 Task: Search one way flight ticket for 3 adults, 3 children in business from Washington, D.c./dulles/chantilly: Washington Dulles International Airport to Laramie: Laramie Regional Airport on 5-3-2023. Choice of flights is Delta. Number of bags: 1 carry on bag and 3 checked bags. Price is upto 25000. Outbound departure time preference is 6:45.
Action: Mouse moved to (333, 287)
Screenshot: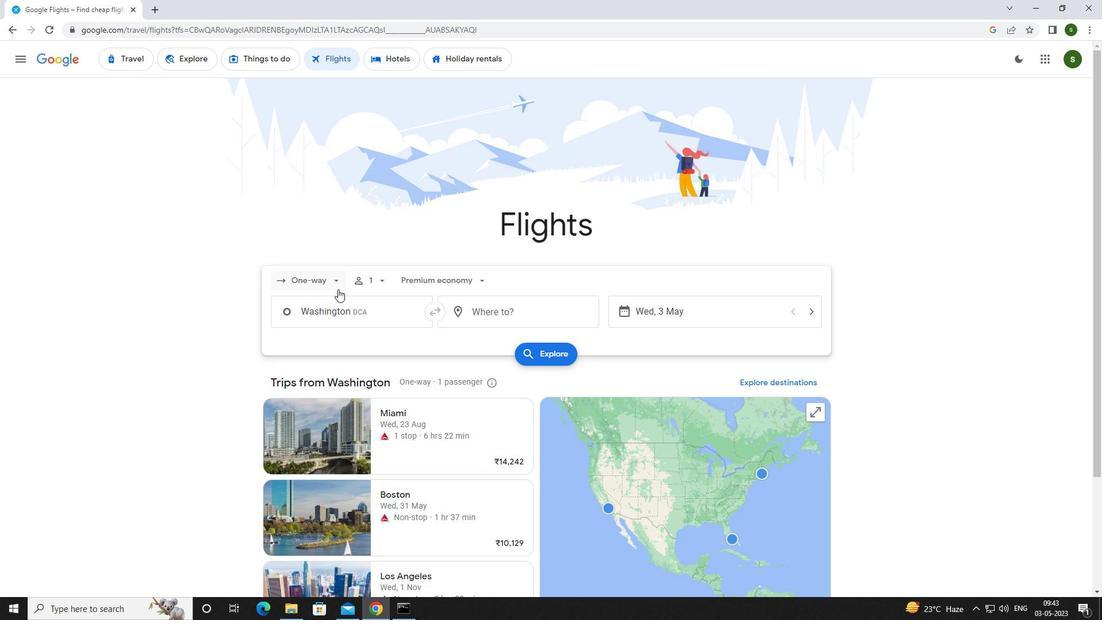 
Action: Mouse pressed left at (333, 287)
Screenshot: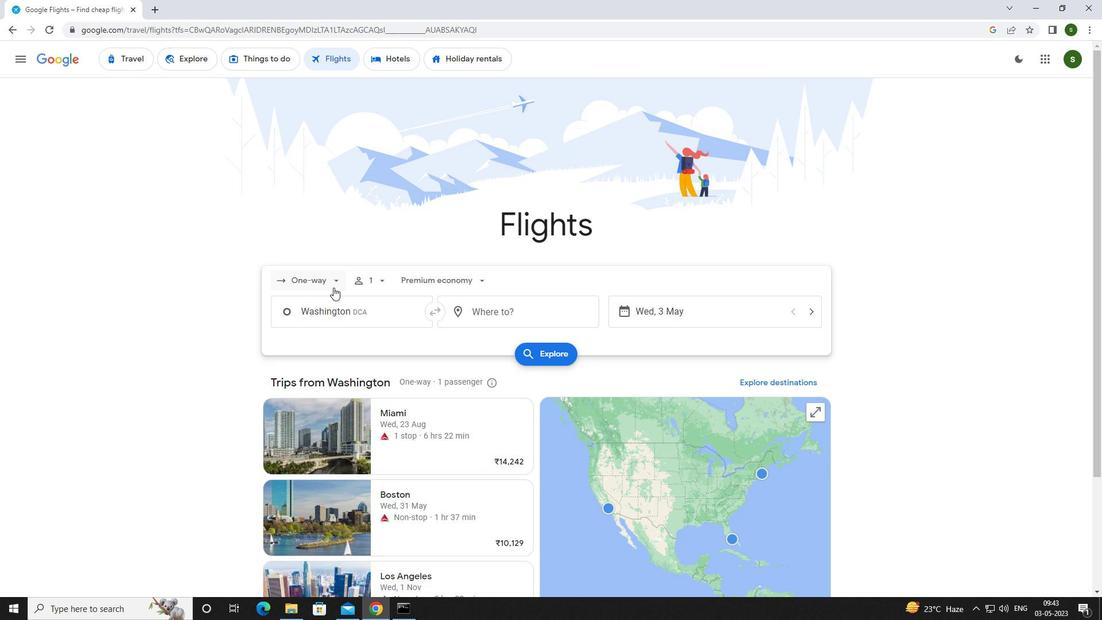
Action: Mouse moved to (330, 327)
Screenshot: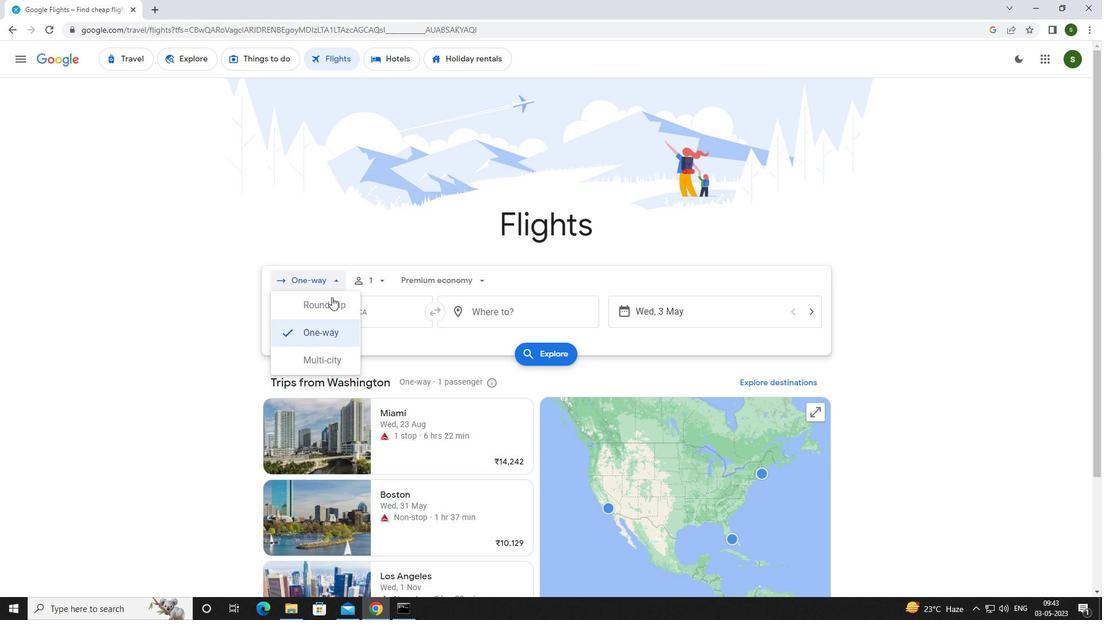
Action: Mouse pressed left at (330, 327)
Screenshot: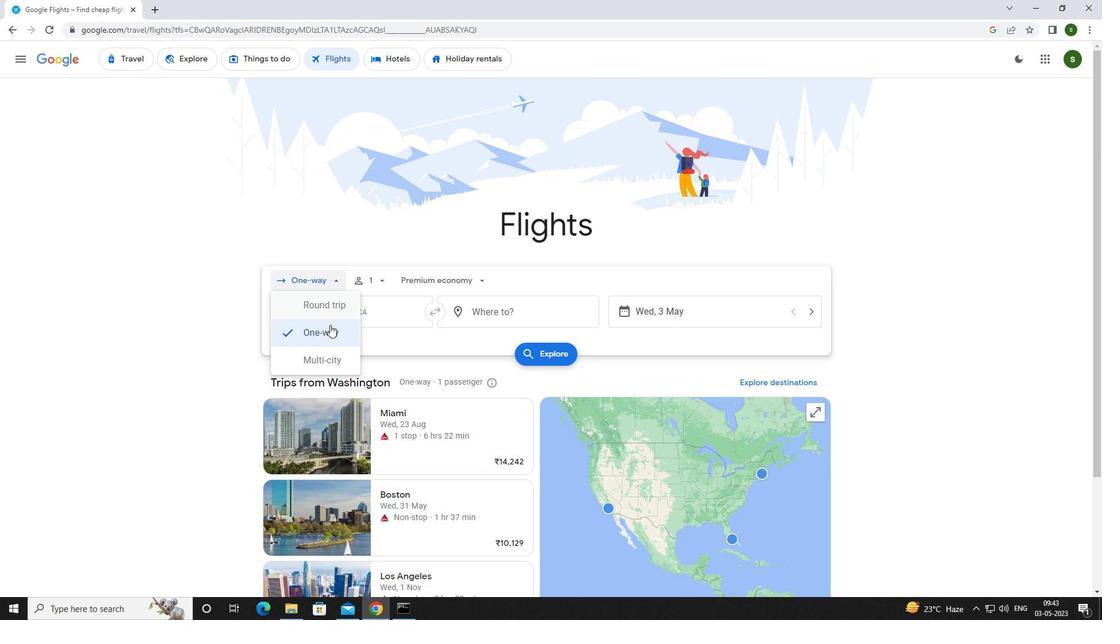 
Action: Mouse moved to (376, 280)
Screenshot: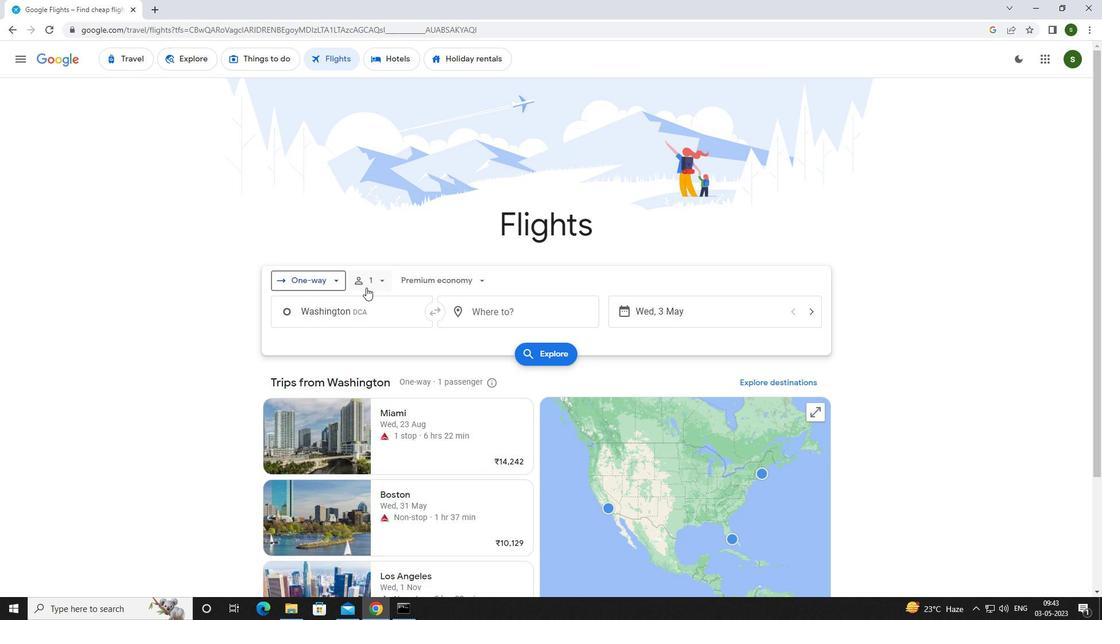 
Action: Mouse pressed left at (376, 280)
Screenshot: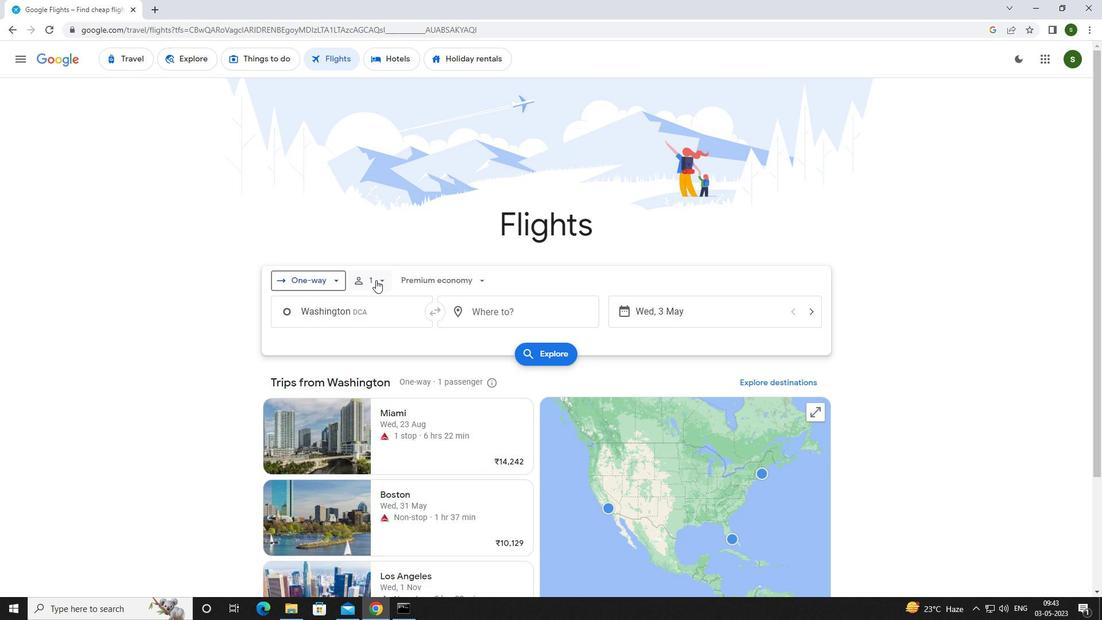 
Action: Mouse moved to (470, 304)
Screenshot: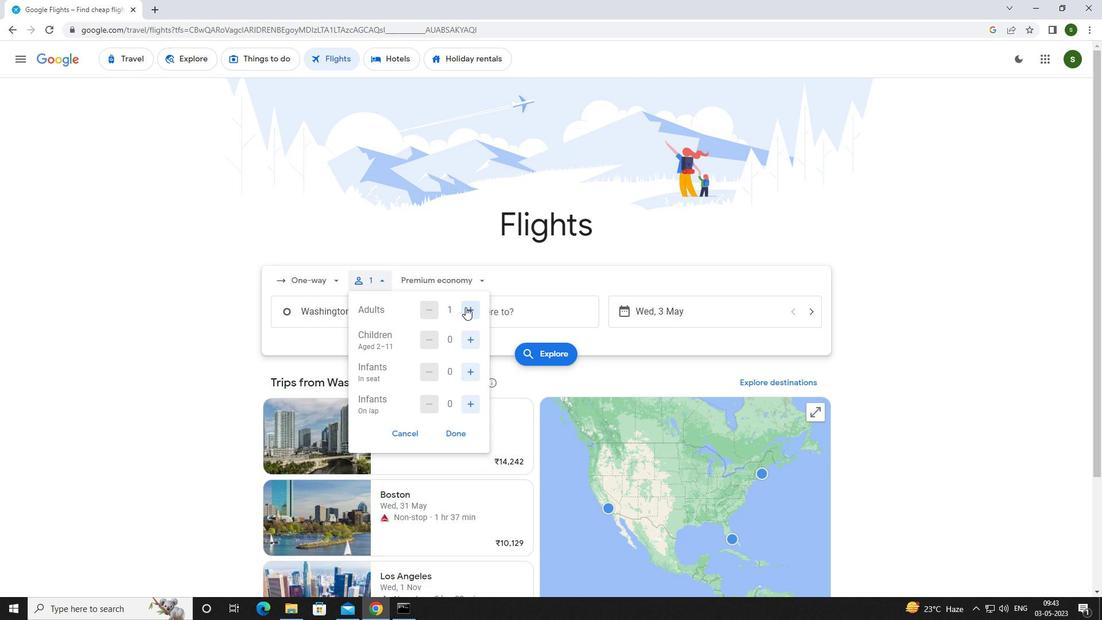 
Action: Mouse pressed left at (470, 304)
Screenshot: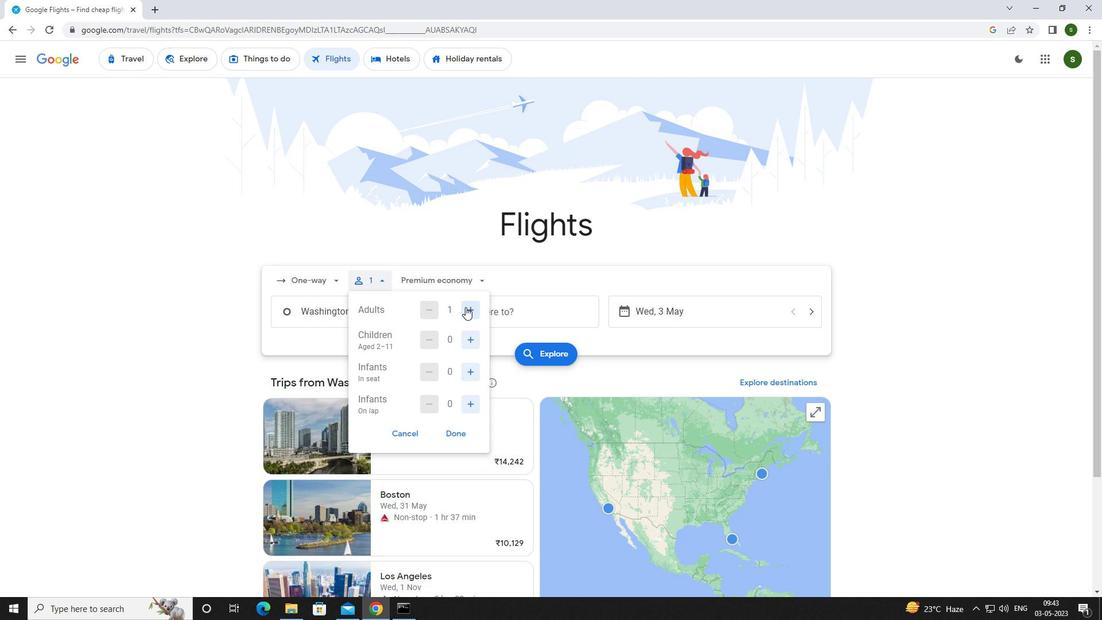 
Action: Mouse pressed left at (470, 304)
Screenshot: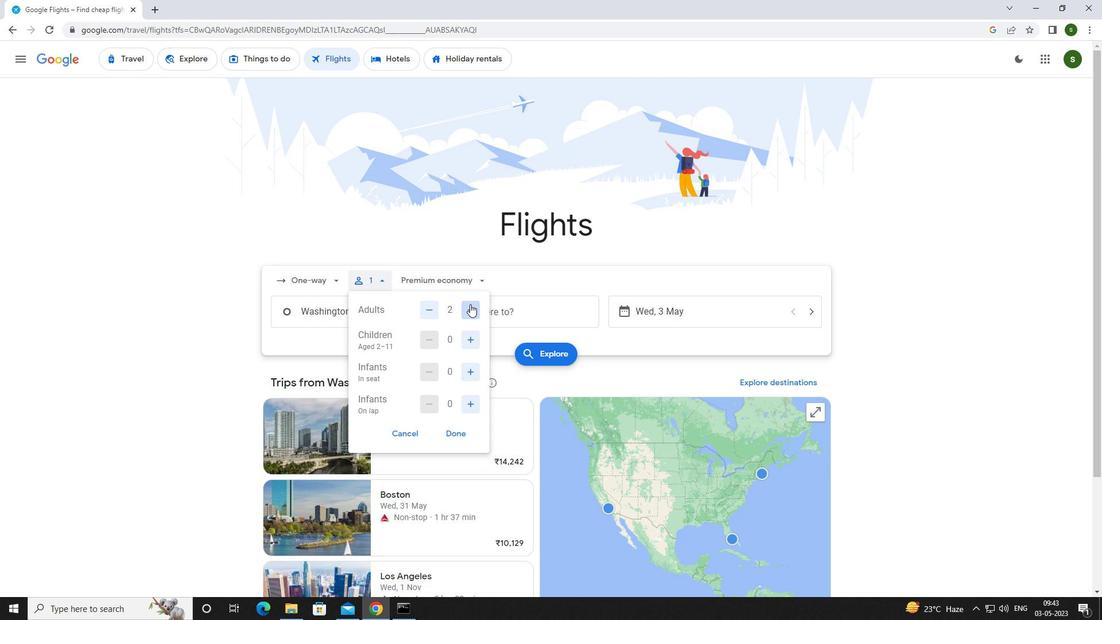
Action: Mouse moved to (473, 340)
Screenshot: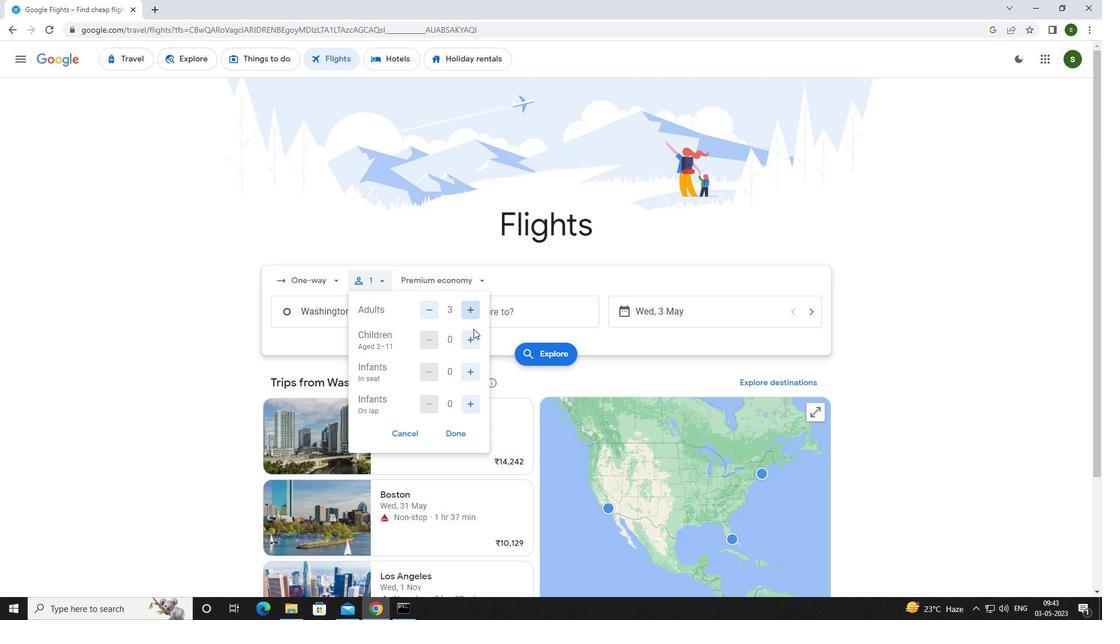 
Action: Mouse pressed left at (473, 340)
Screenshot: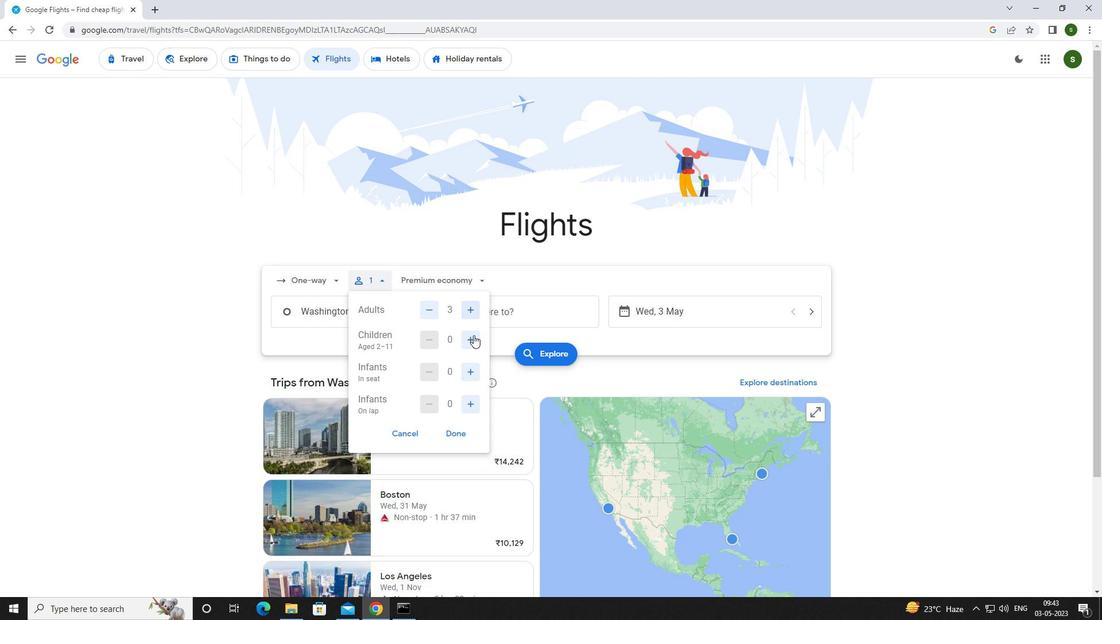 
Action: Mouse pressed left at (473, 340)
Screenshot: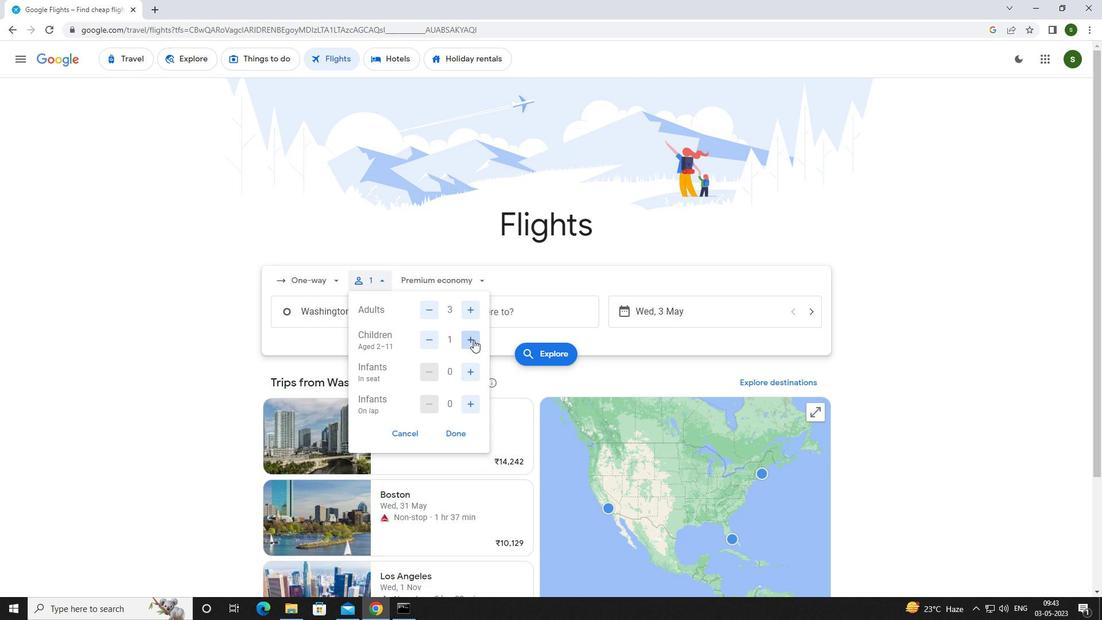 
Action: Mouse pressed left at (473, 340)
Screenshot: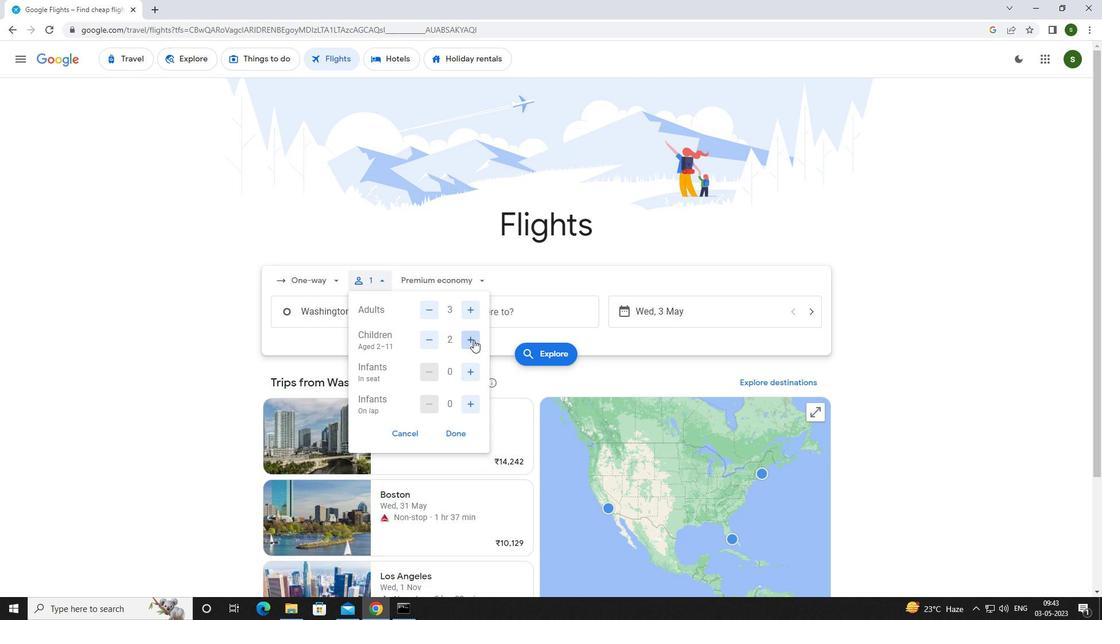 
Action: Mouse moved to (457, 278)
Screenshot: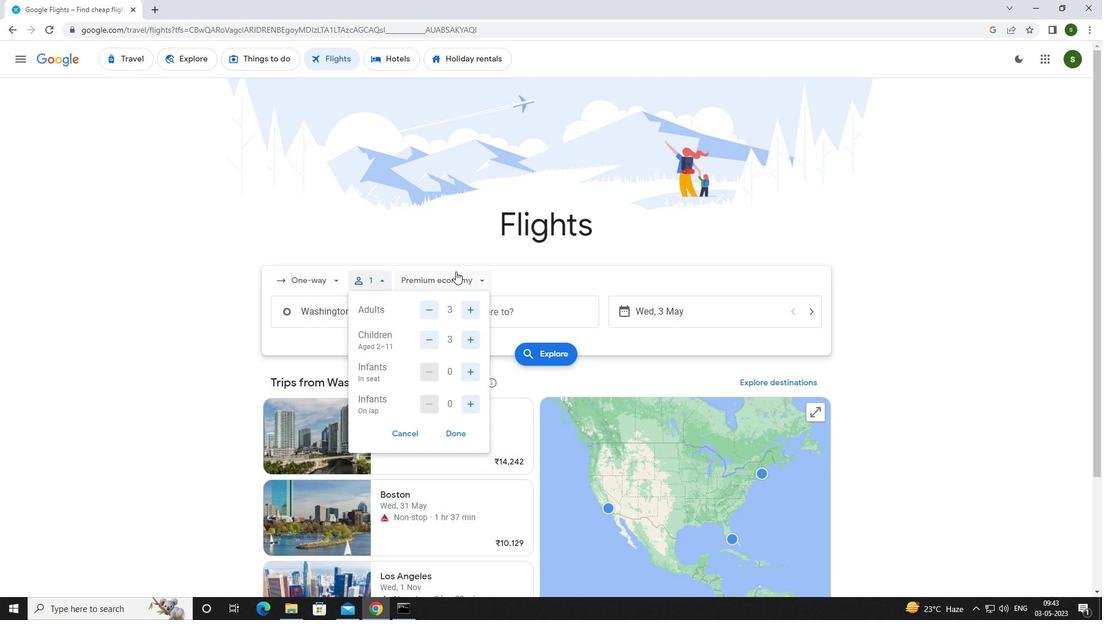 
Action: Mouse pressed left at (457, 278)
Screenshot: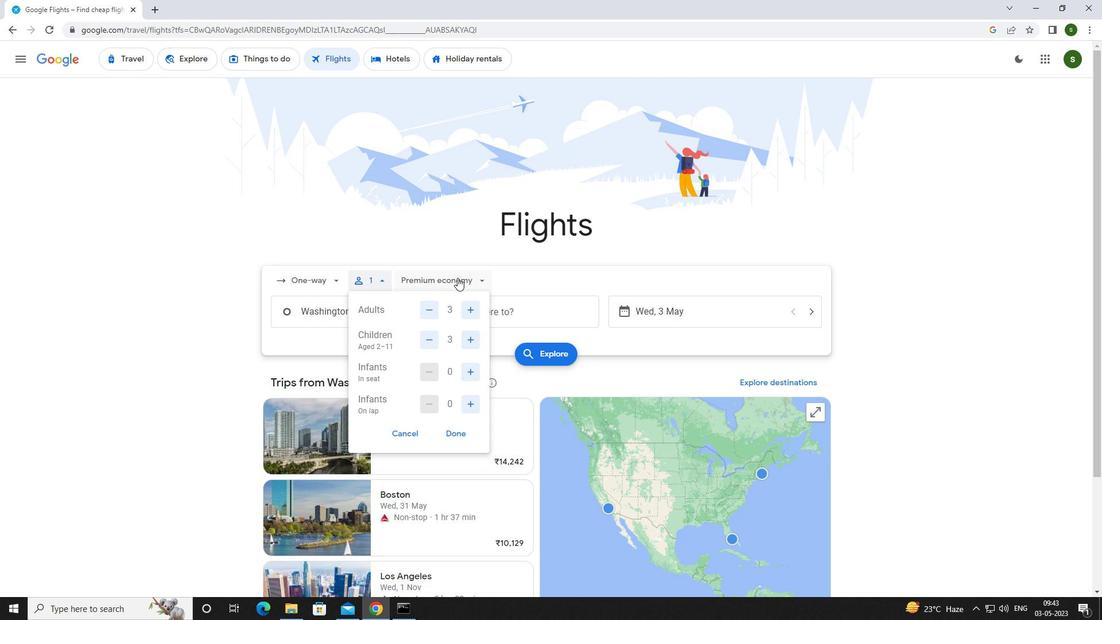 
Action: Mouse moved to (449, 357)
Screenshot: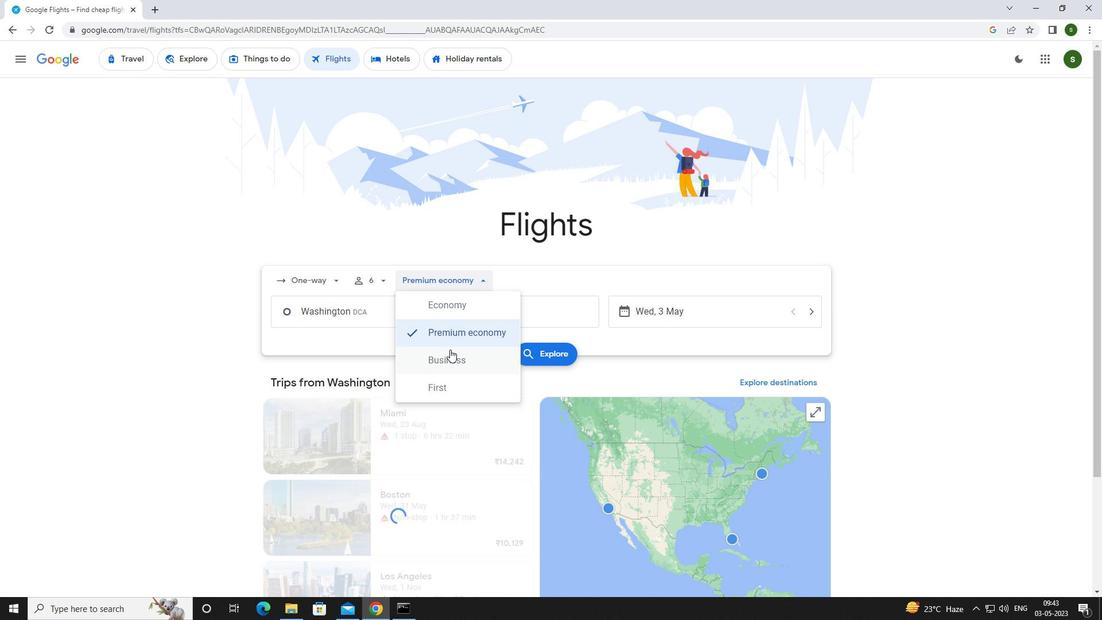 
Action: Mouse pressed left at (449, 357)
Screenshot: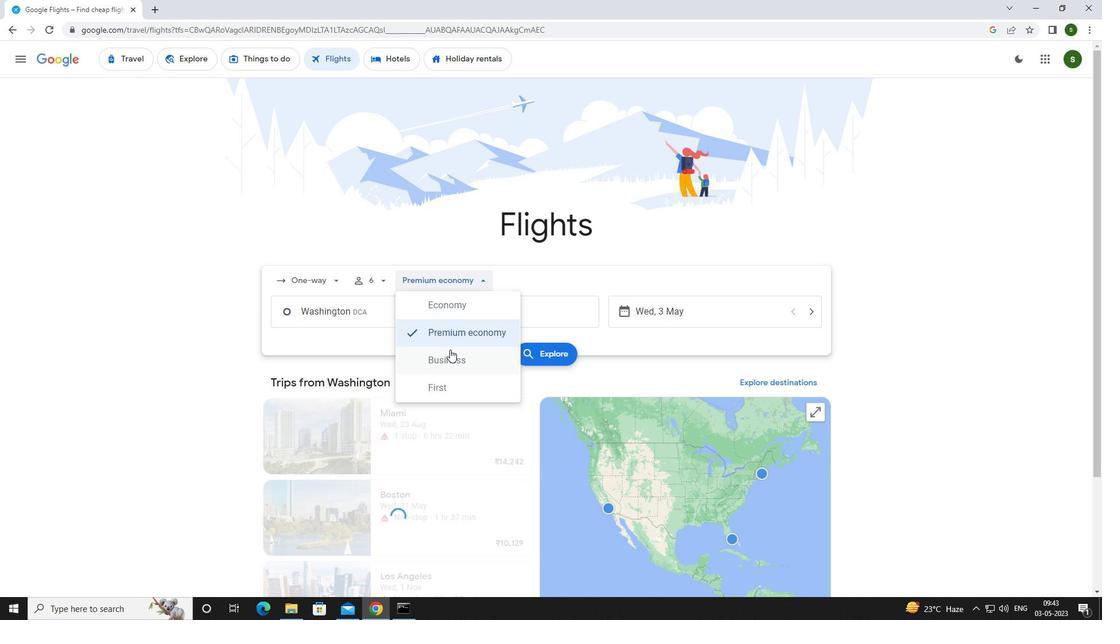 
Action: Mouse moved to (404, 317)
Screenshot: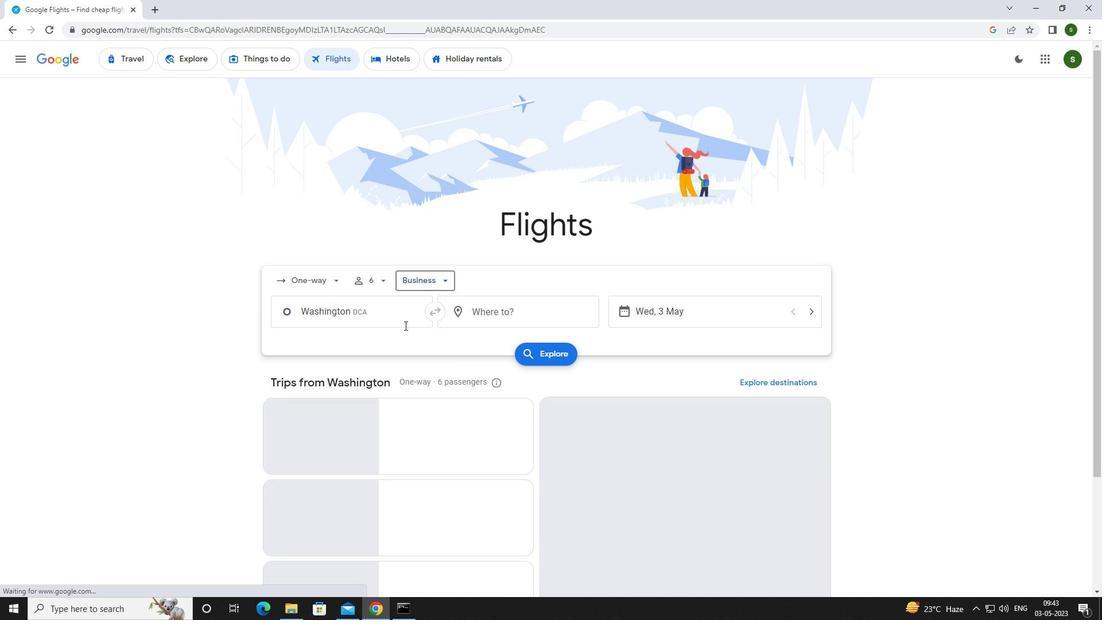 
Action: Mouse pressed left at (404, 317)
Screenshot: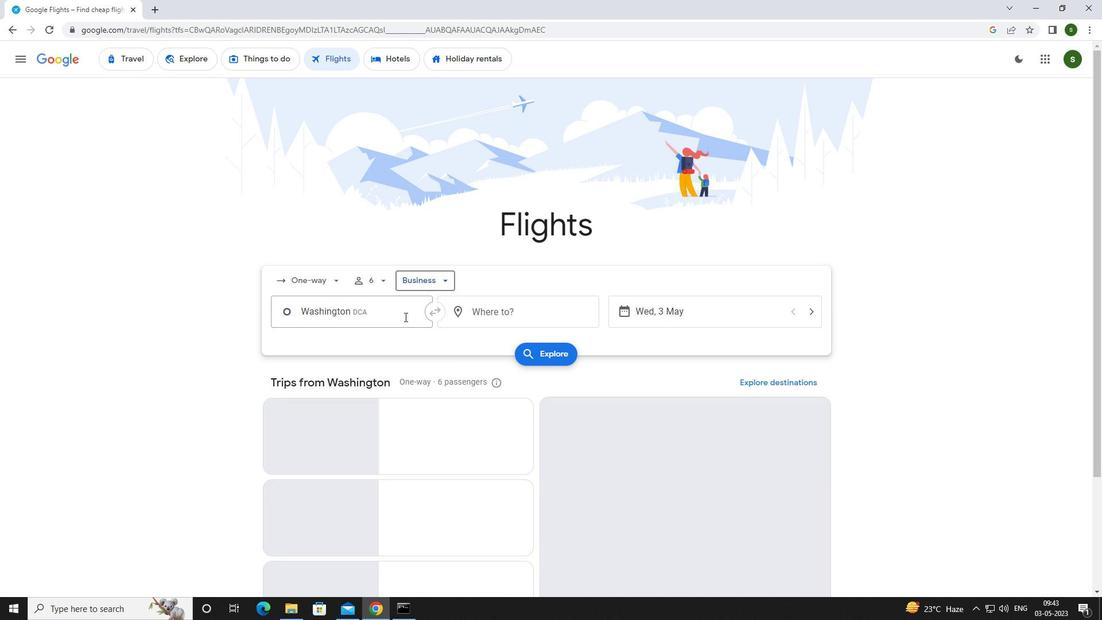 
Action: Key pressed <Key.caps_lock>w<Key.caps_lock>ashing
Screenshot: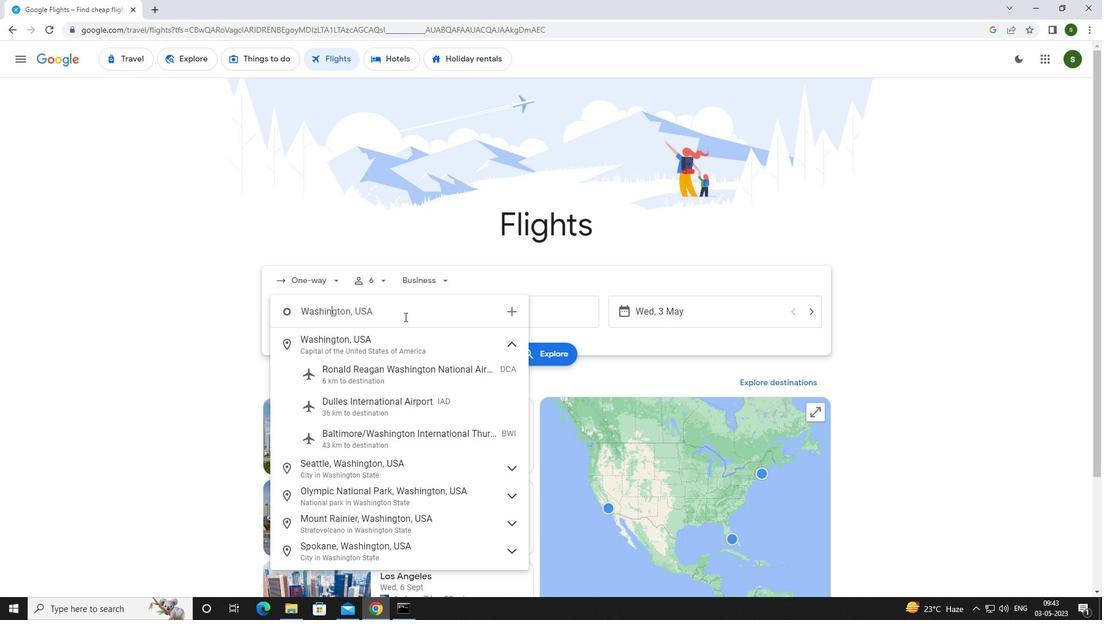 
Action: Mouse moved to (391, 376)
Screenshot: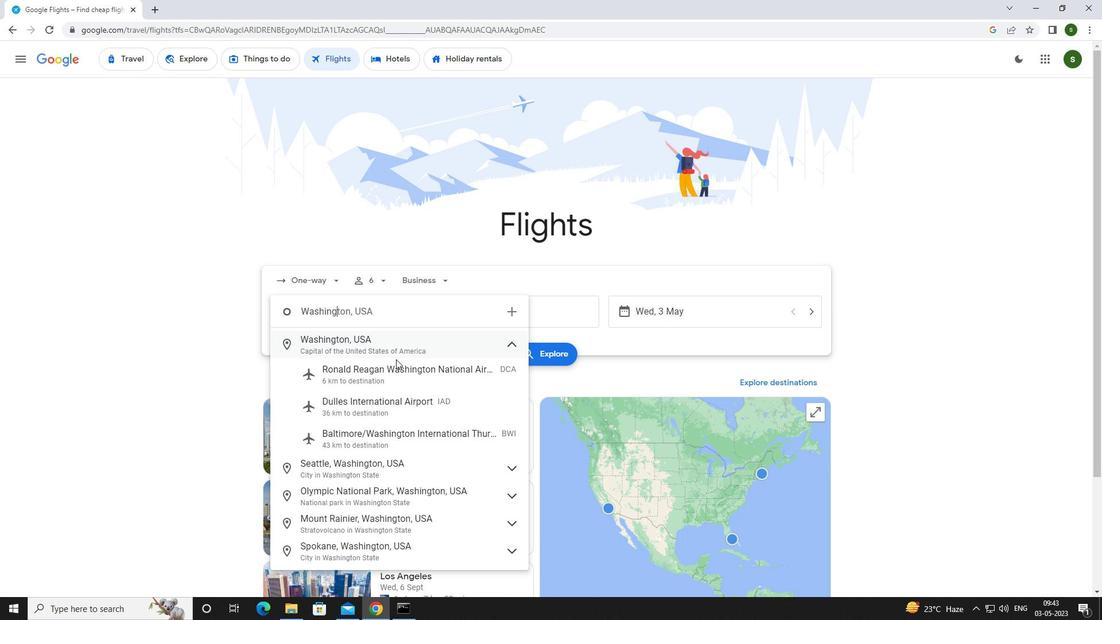 
Action: Mouse pressed left at (391, 376)
Screenshot: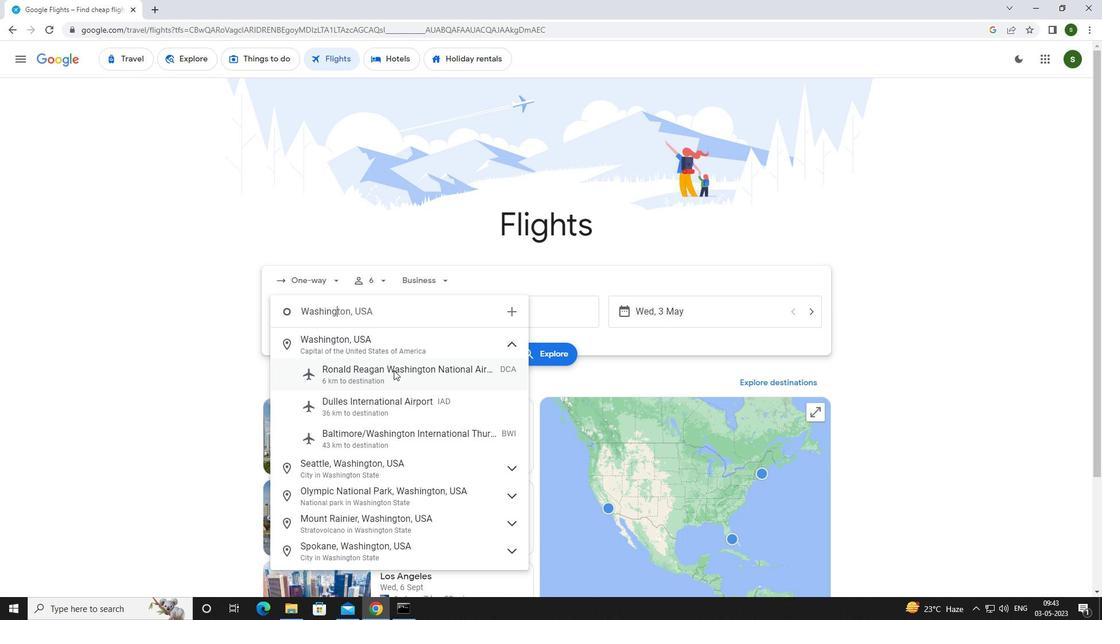 
Action: Mouse moved to (536, 317)
Screenshot: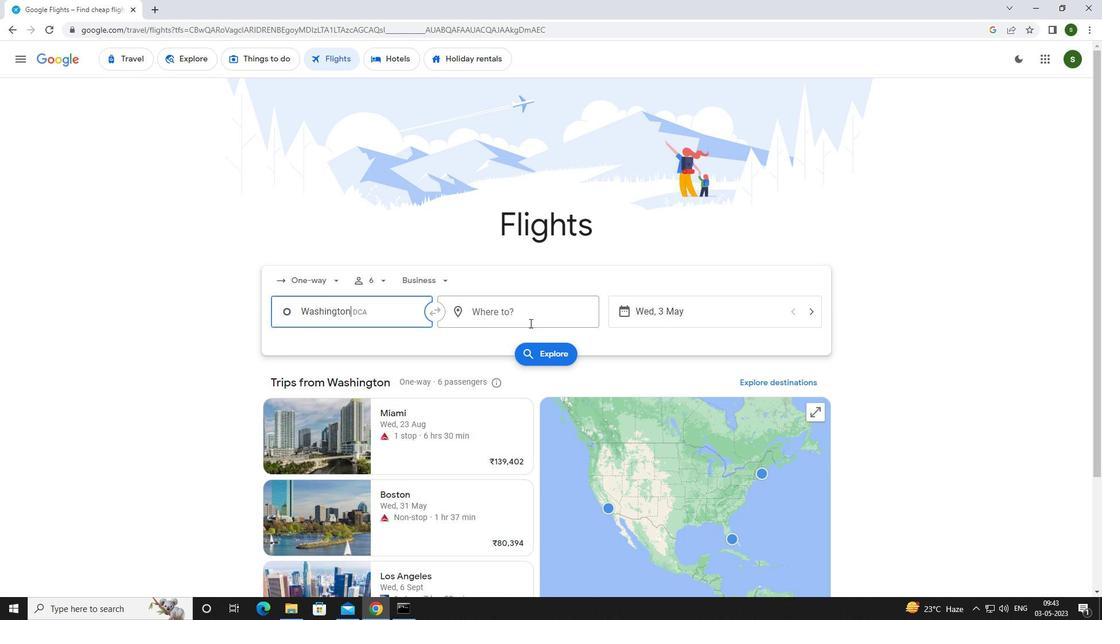
Action: Mouse pressed left at (536, 317)
Screenshot: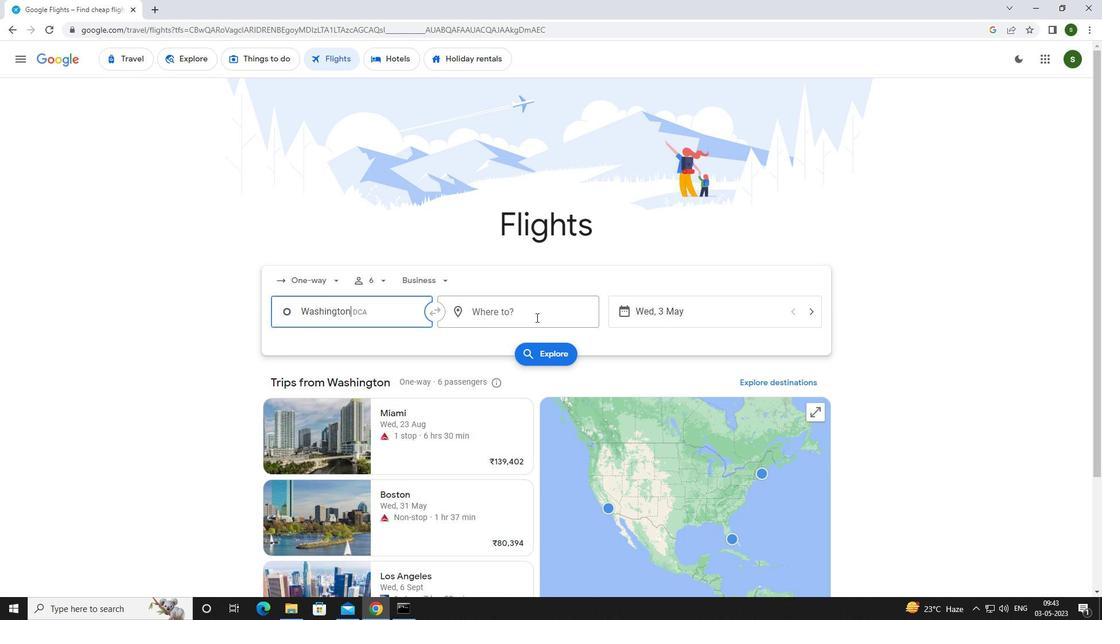 
Action: Key pressed <Key.caps_lock>l<Key.caps_lock>arami
Screenshot: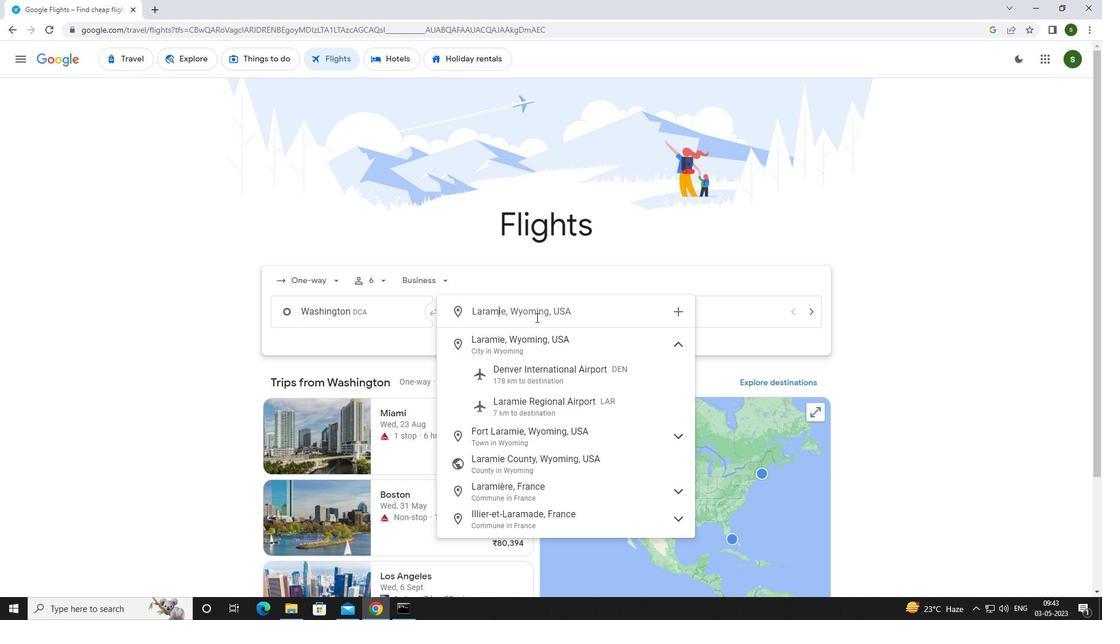 
Action: Mouse moved to (541, 403)
Screenshot: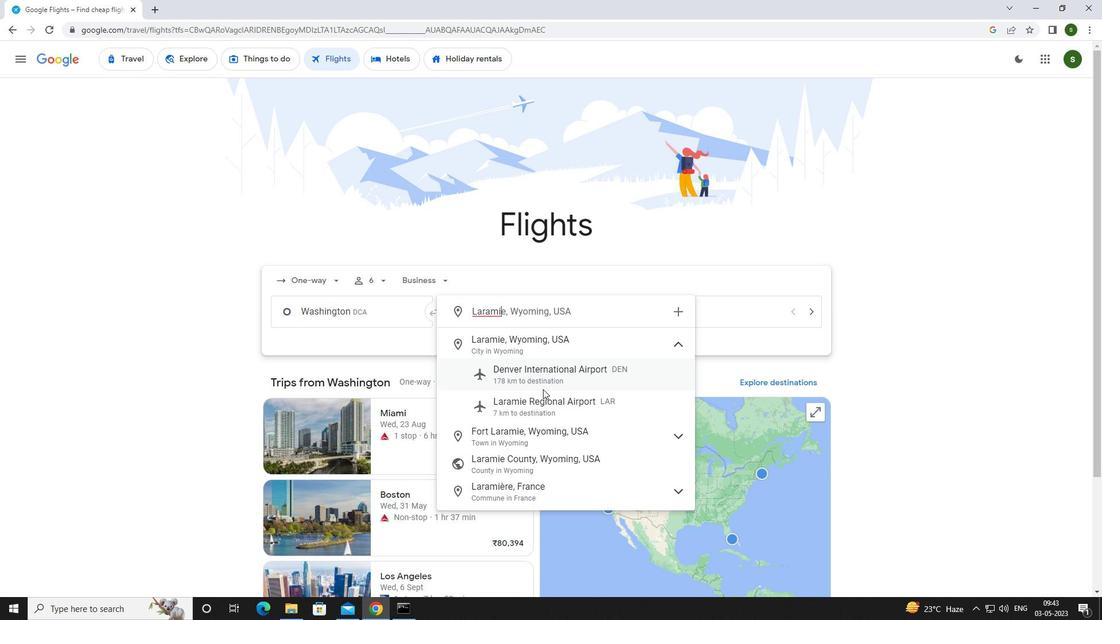
Action: Mouse pressed left at (541, 403)
Screenshot: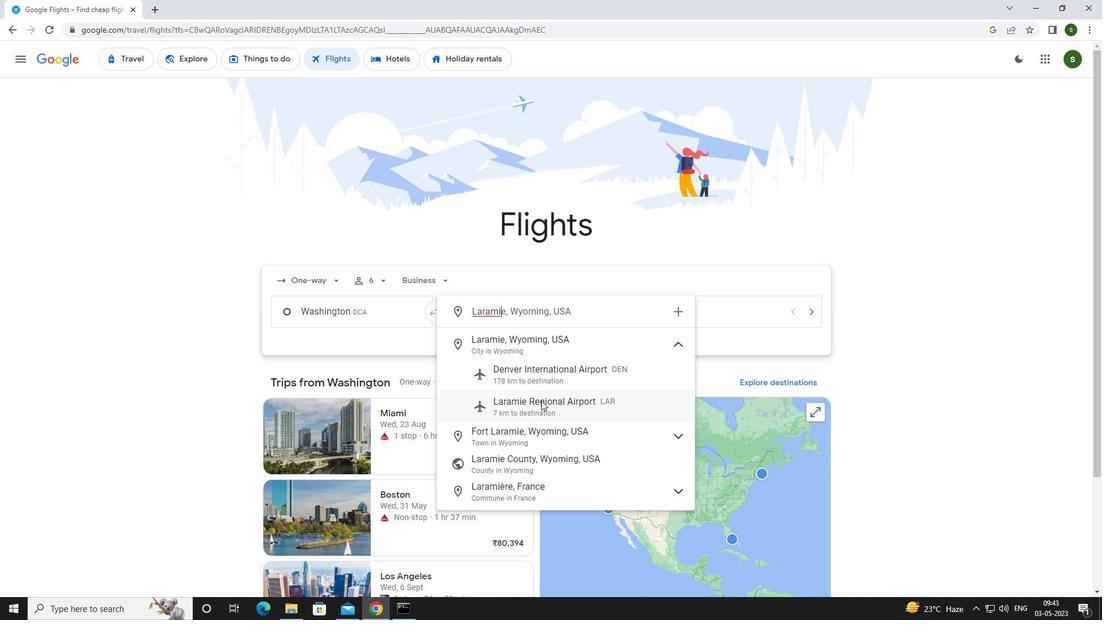 
Action: Mouse moved to (703, 309)
Screenshot: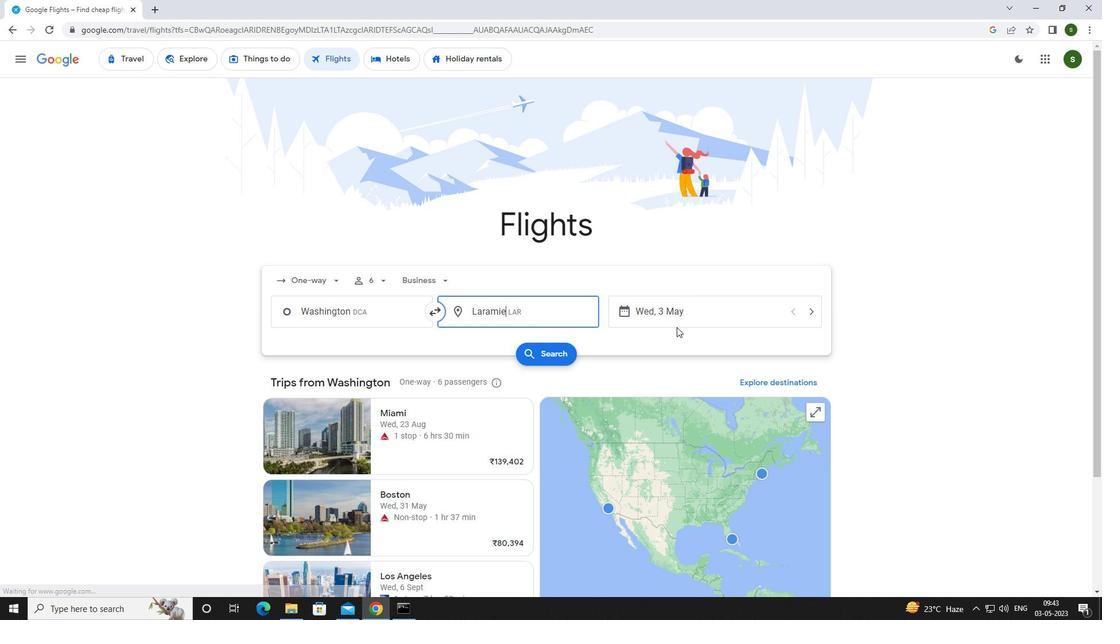 
Action: Mouse pressed left at (703, 309)
Screenshot: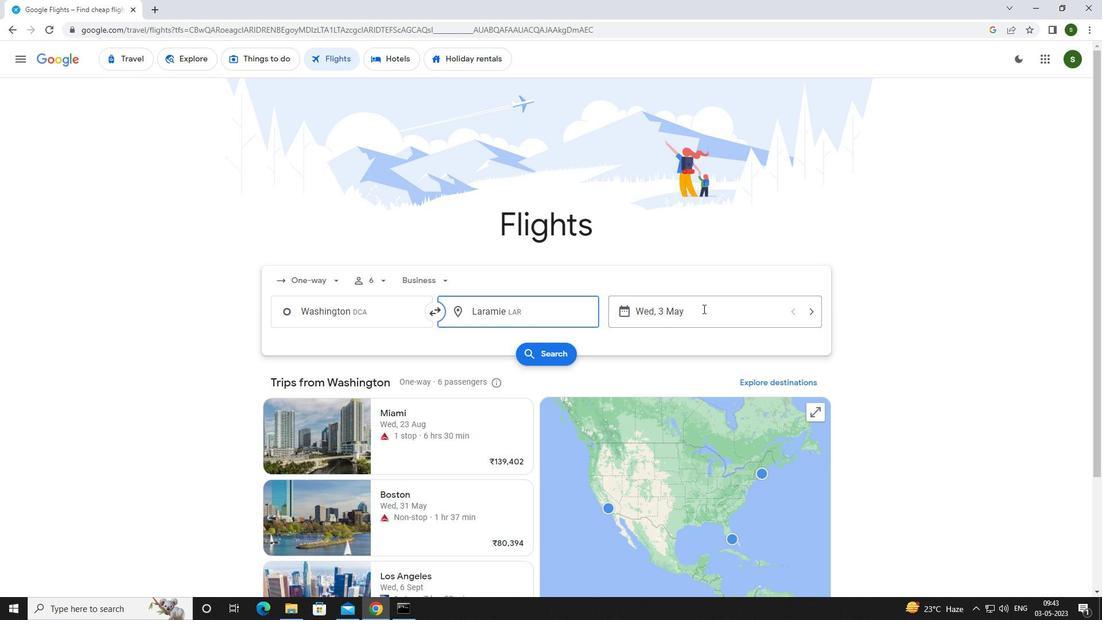 
Action: Mouse moved to (492, 382)
Screenshot: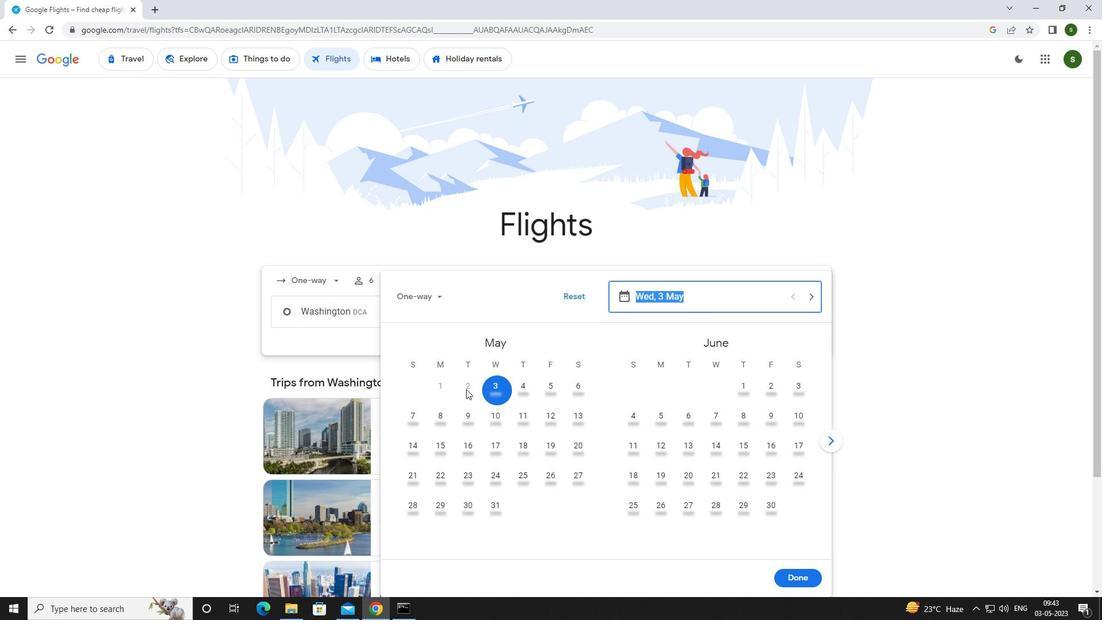 
Action: Mouse pressed left at (492, 382)
Screenshot: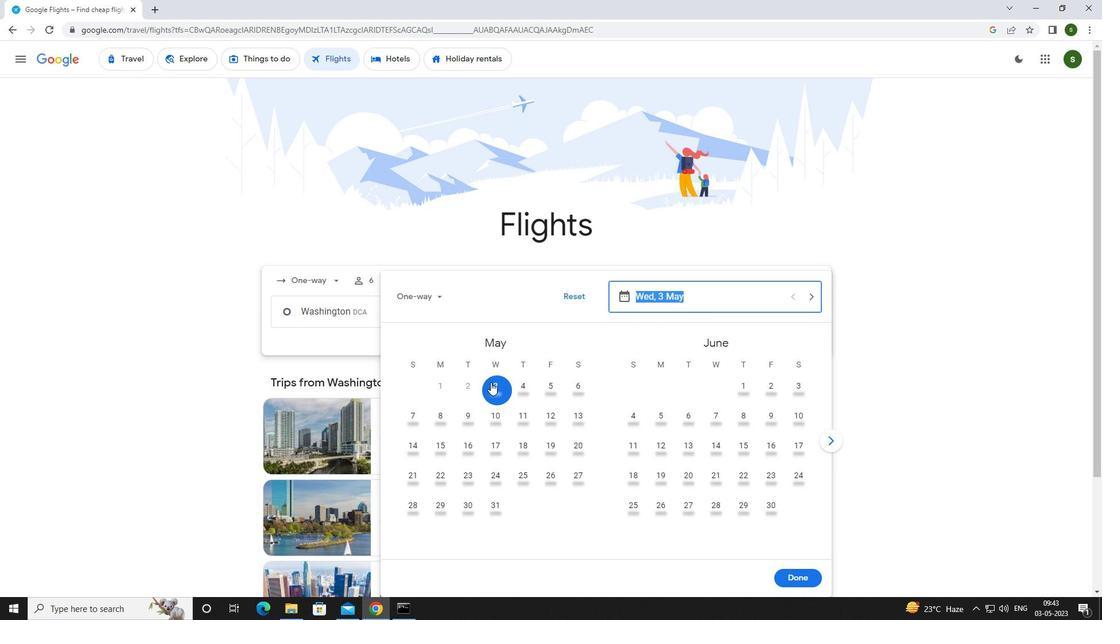 
Action: Mouse moved to (795, 575)
Screenshot: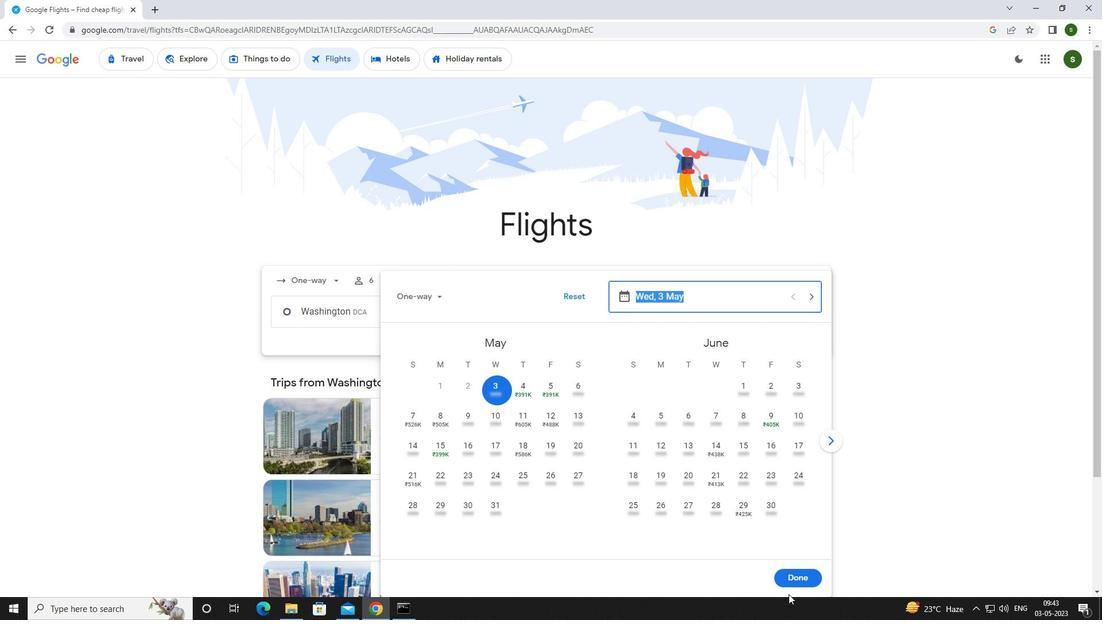 
Action: Mouse pressed left at (795, 575)
Screenshot: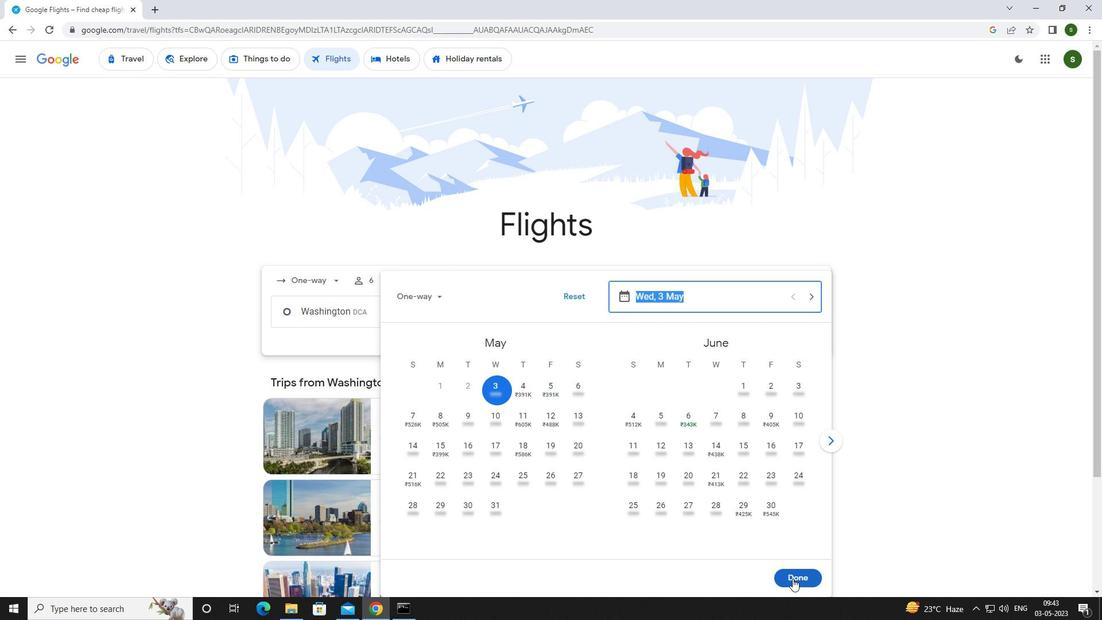 
Action: Mouse moved to (558, 356)
Screenshot: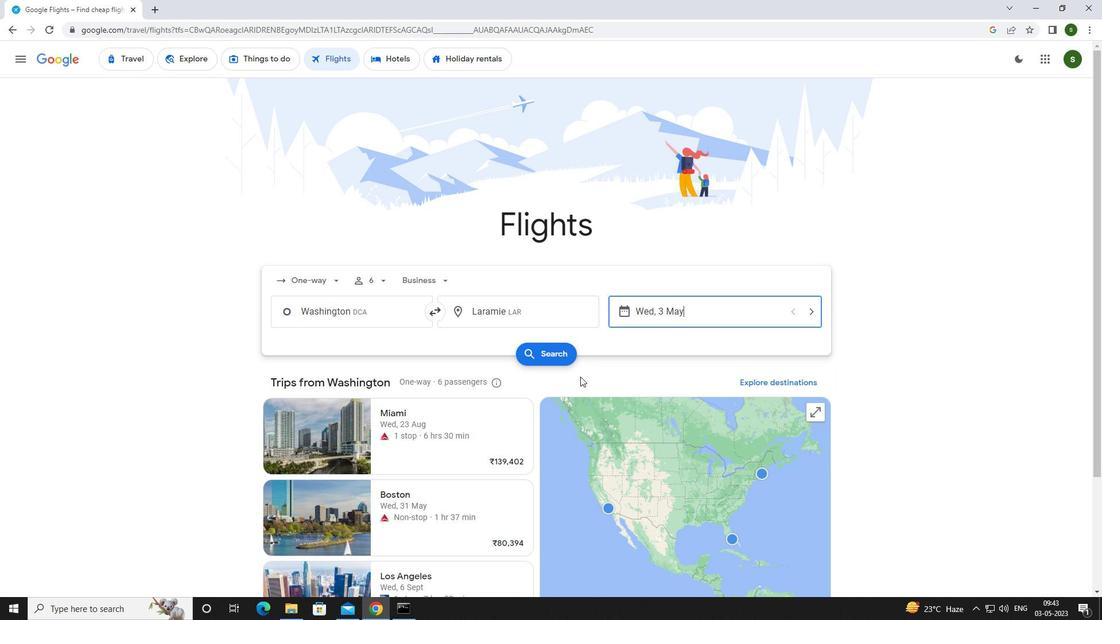 
Action: Mouse pressed left at (558, 356)
Screenshot: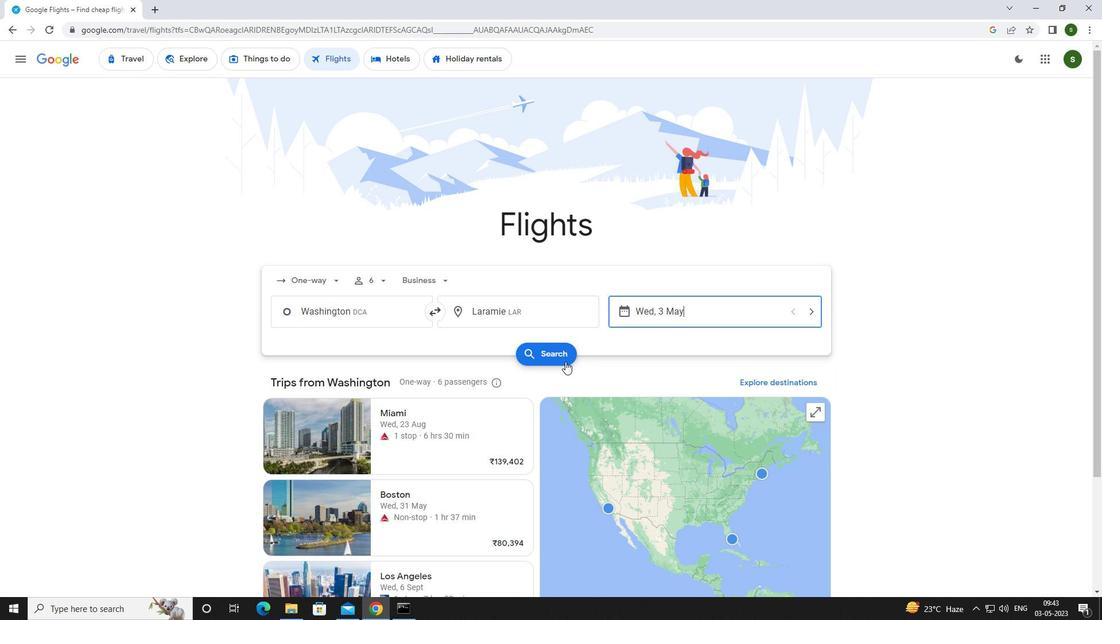 
Action: Mouse moved to (295, 168)
Screenshot: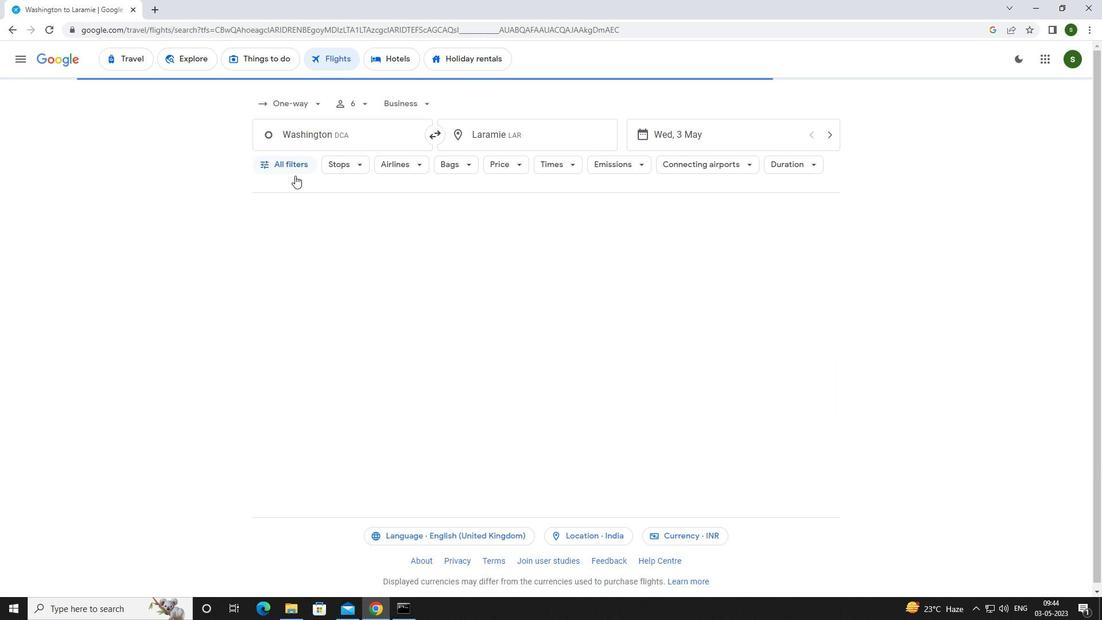 
Action: Mouse pressed left at (295, 168)
Screenshot: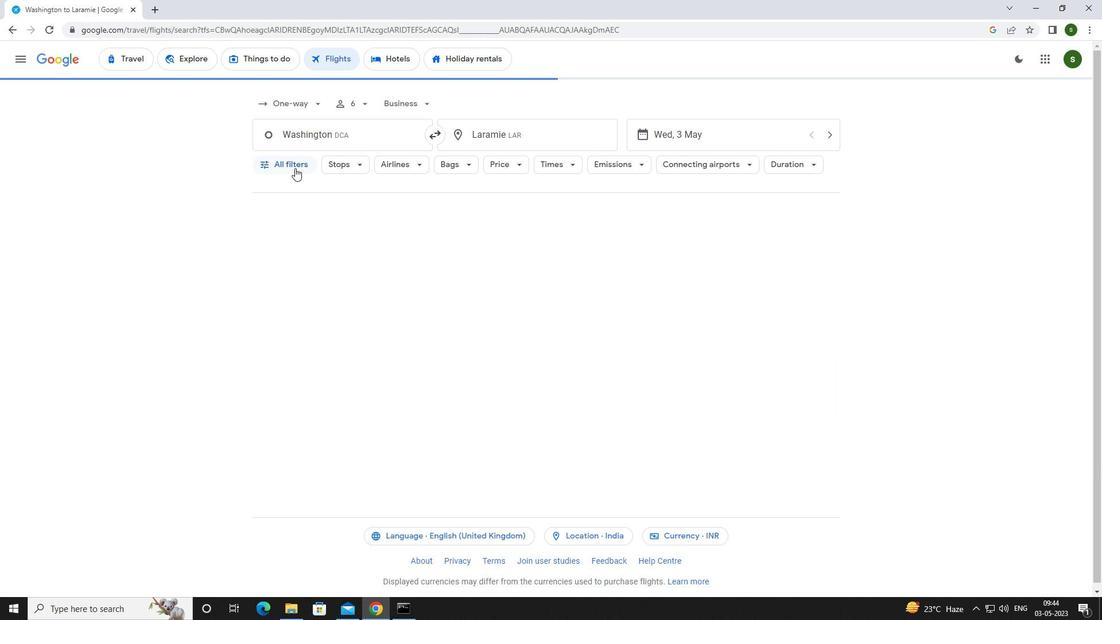 
Action: Mouse moved to (430, 407)
Screenshot: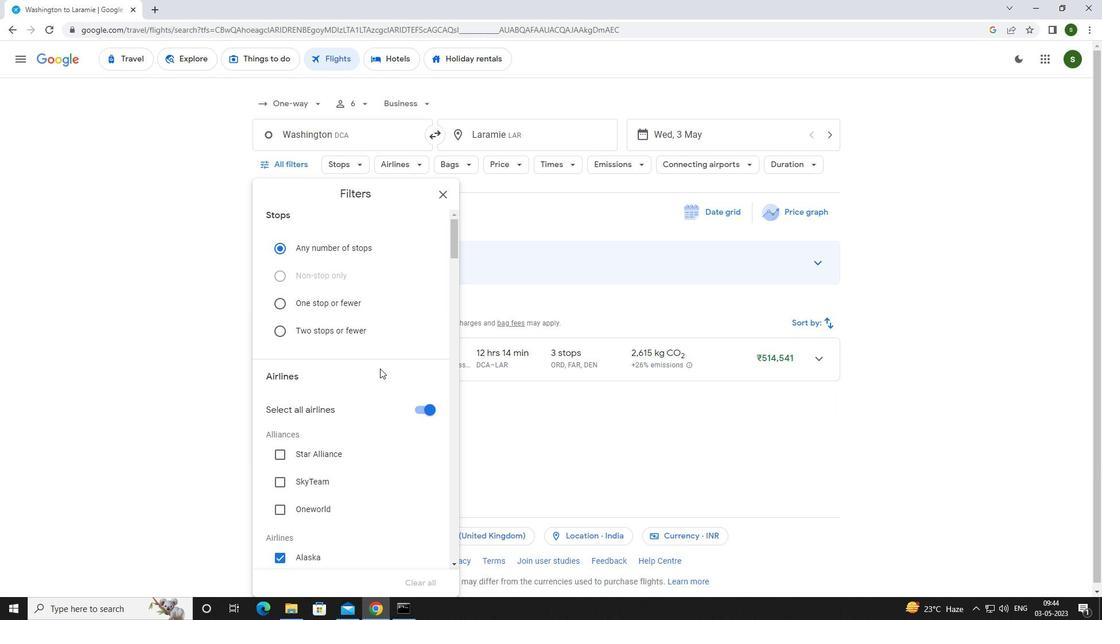 
Action: Mouse pressed left at (430, 407)
Screenshot: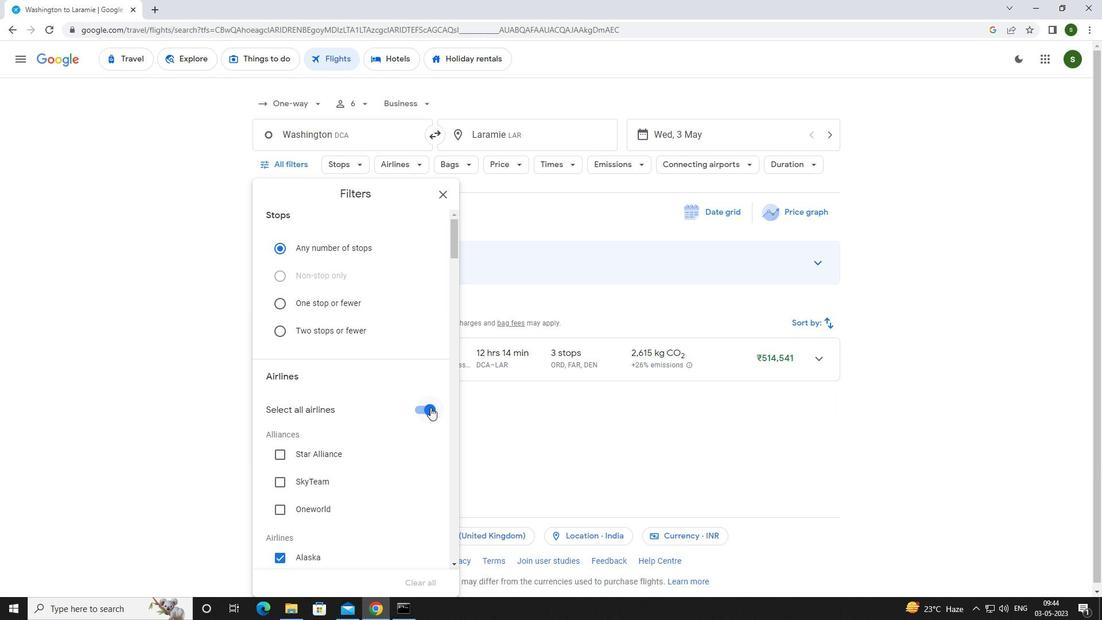 
Action: Mouse moved to (413, 375)
Screenshot: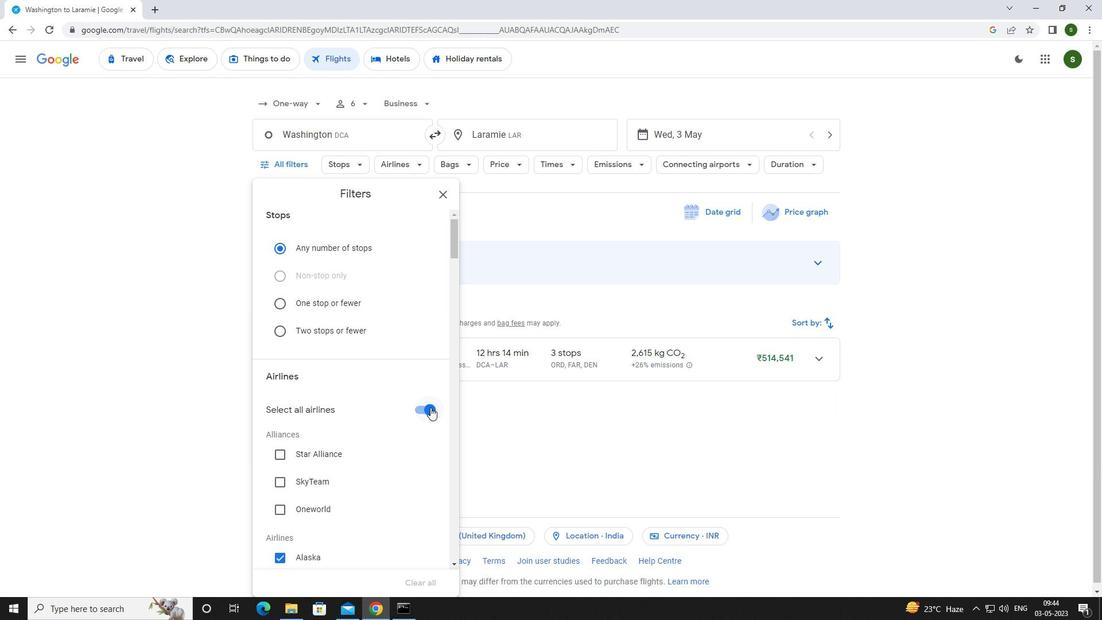 
Action: Mouse scrolled (413, 375) with delta (0, 0)
Screenshot: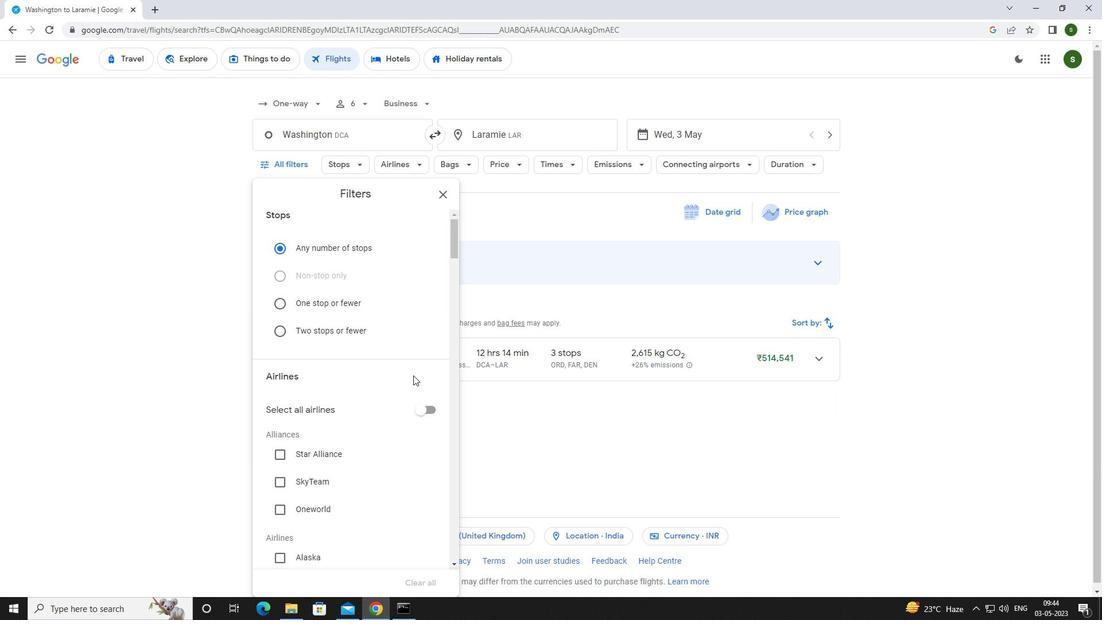 
Action: Mouse scrolled (413, 375) with delta (0, 0)
Screenshot: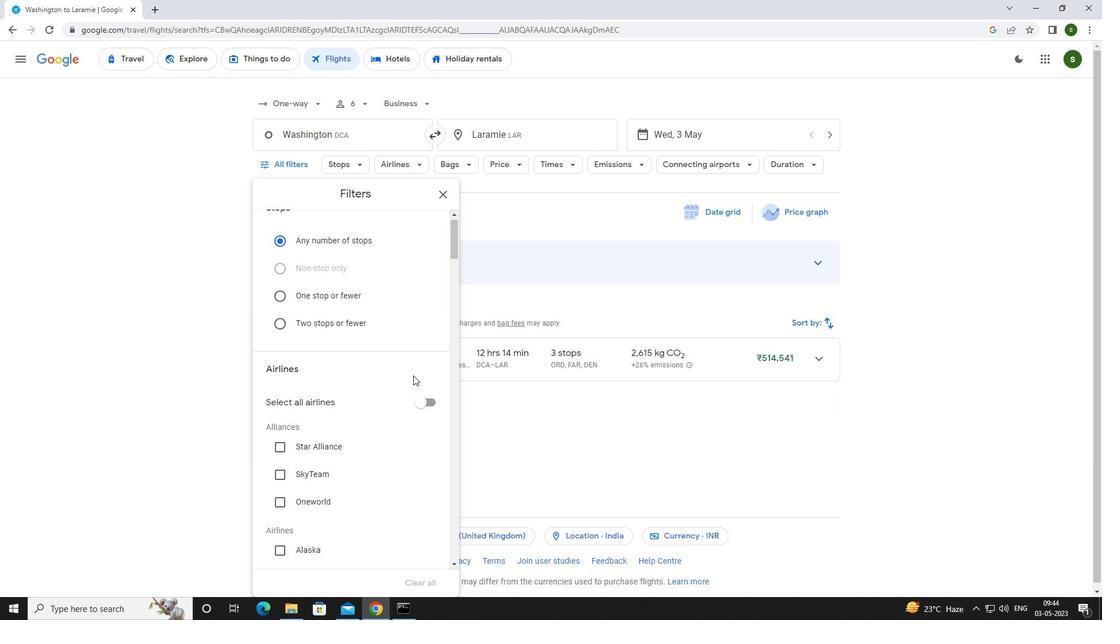 
Action: Mouse scrolled (413, 375) with delta (0, 0)
Screenshot: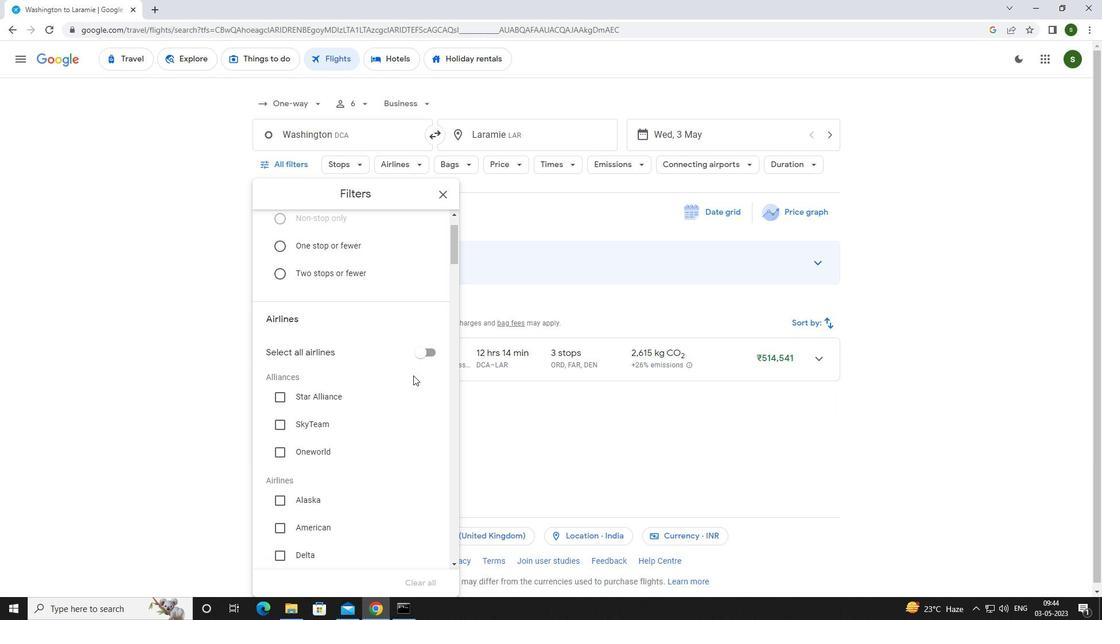 
Action: Mouse moved to (303, 440)
Screenshot: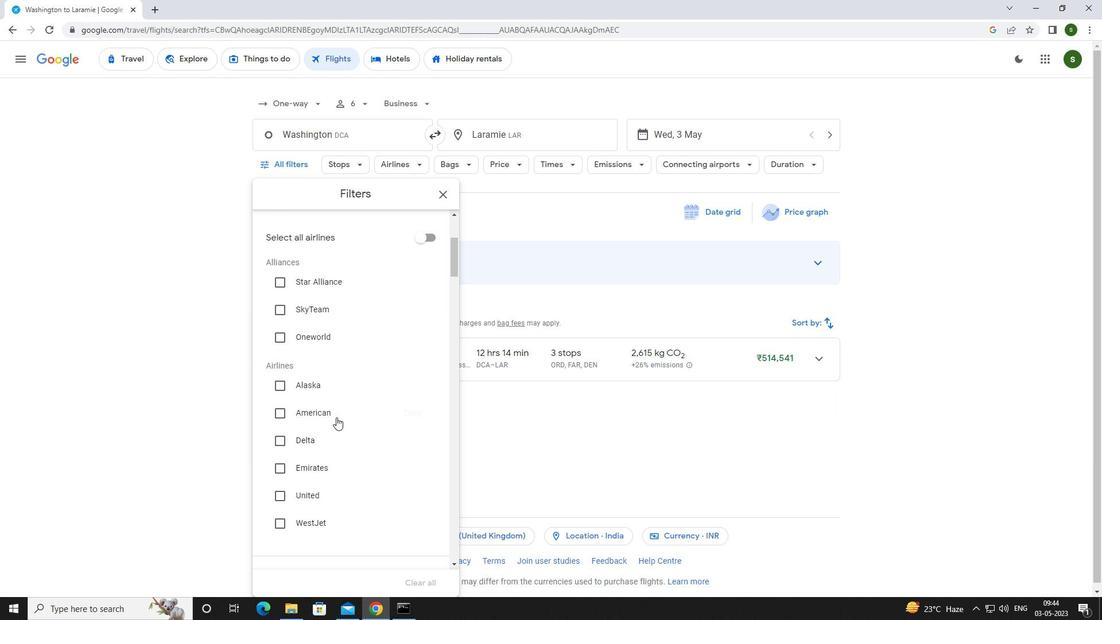 
Action: Mouse pressed left at (303, 440)
Screenshot: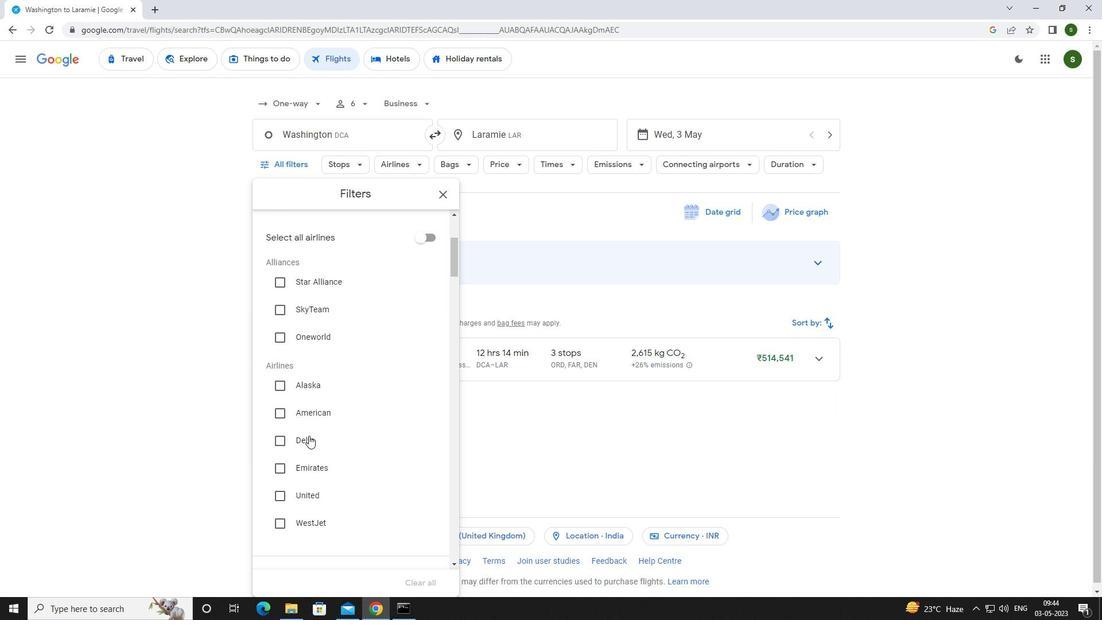 
Action: Mouse moved to (363, 418)
Screenshot: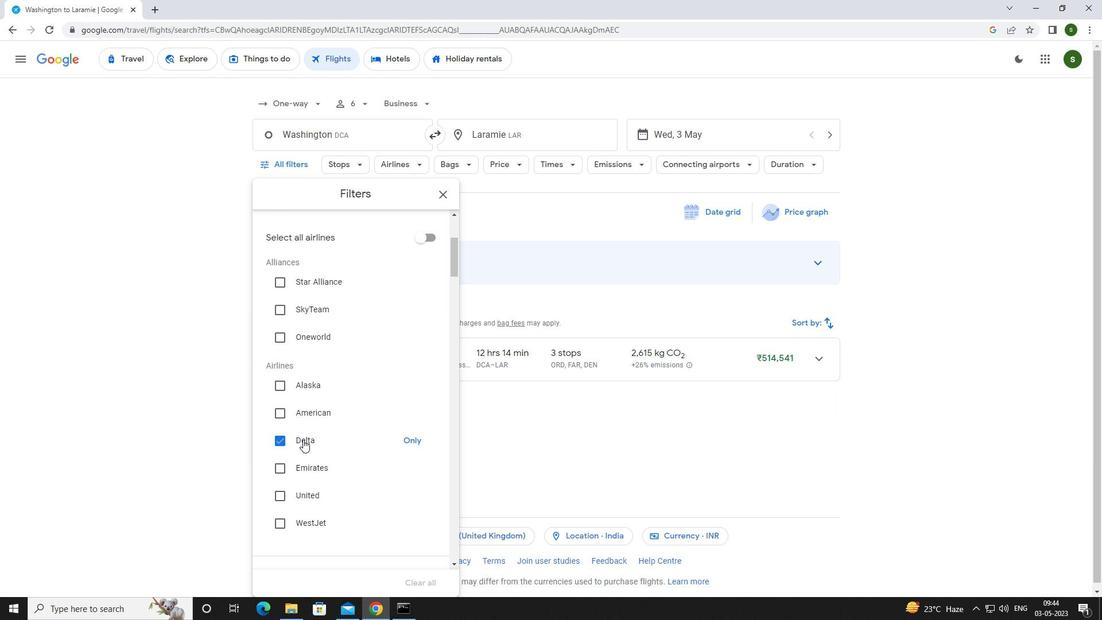 
Action: Mouse scrolled (363, 417) with delta (0, 0)
Screenshot: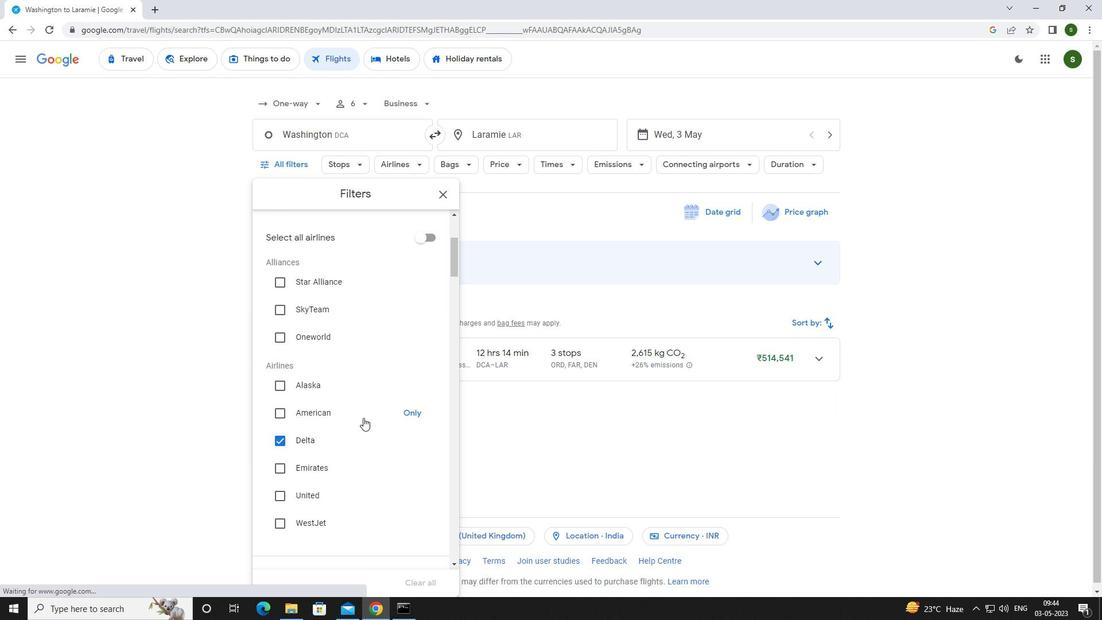 
Action: Mouse scrolled (363, 417) with delta (0, 0)
Screenshot: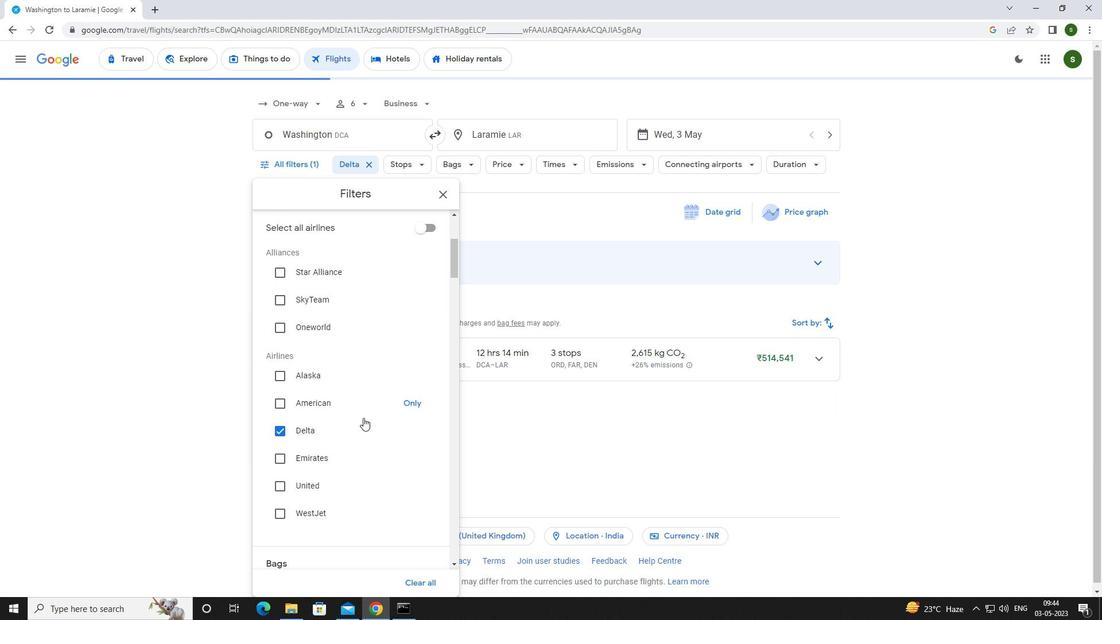 
Action: Mouse scrolled (363, 417) with delta (0, 0)
Screenshot: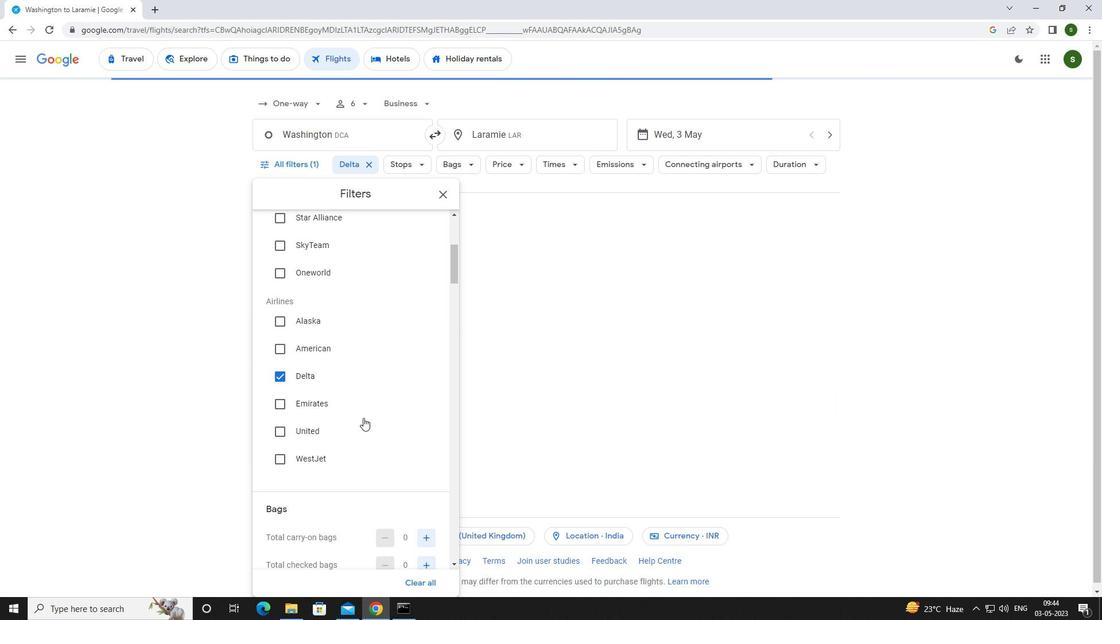 
Action: Mouse moved to (419, 433)
Screenshot: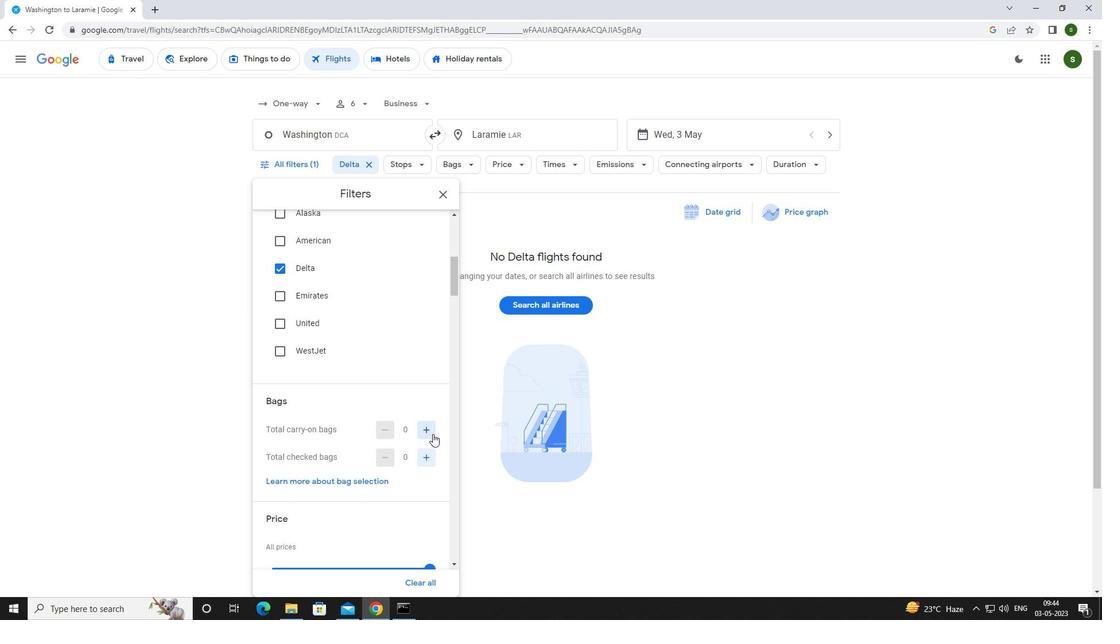 
Action: Mouse pressed left at (419, 433)
Screenshot: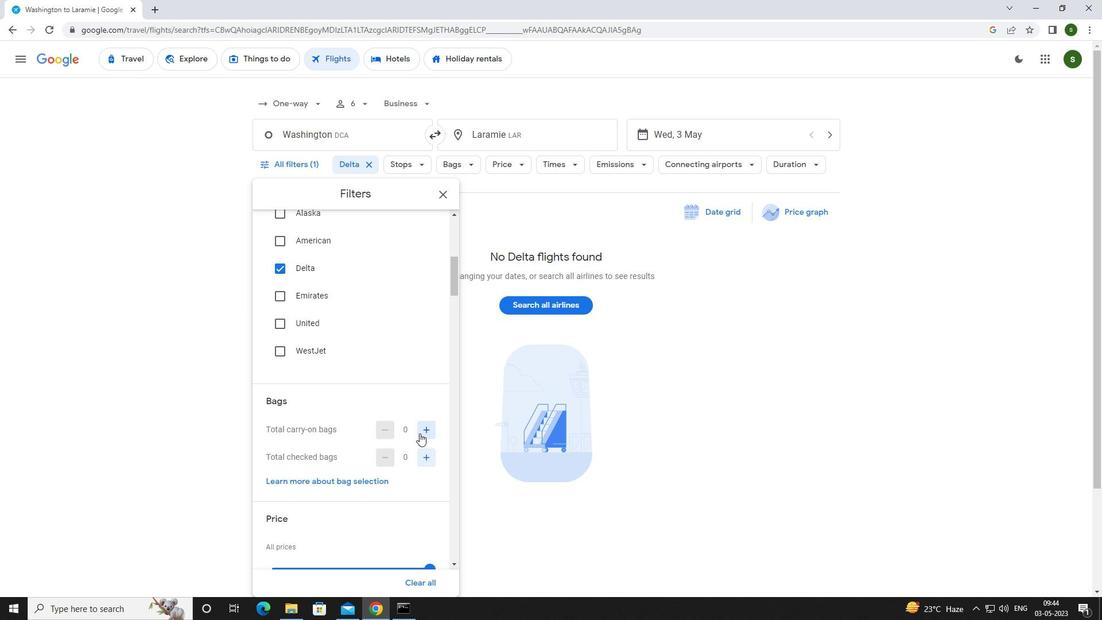 
Action: Mouse moved to (423, 450)
Screenshot: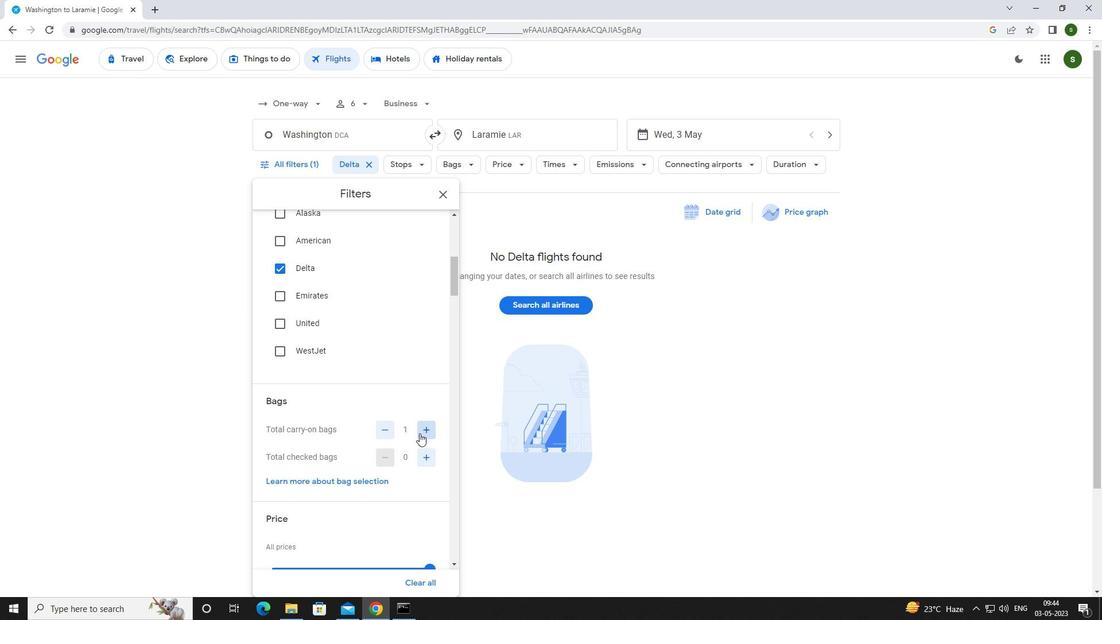
Action: Mouse pressed left at (423, 450)
Screenshot: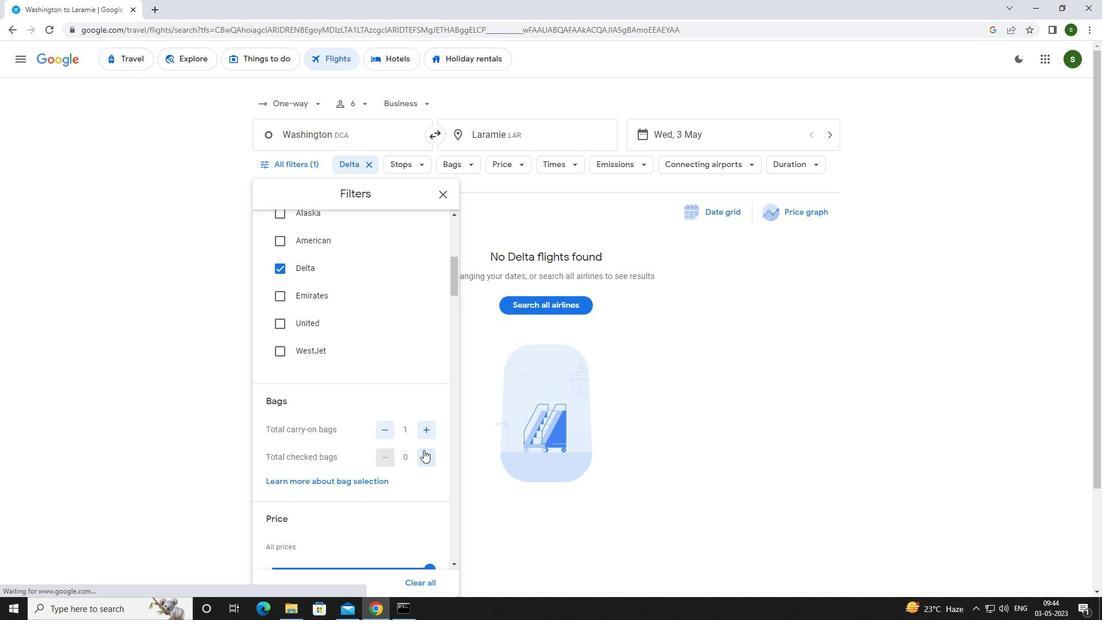 
Action: Mouse pressed left at (423, 450)
Screenshot: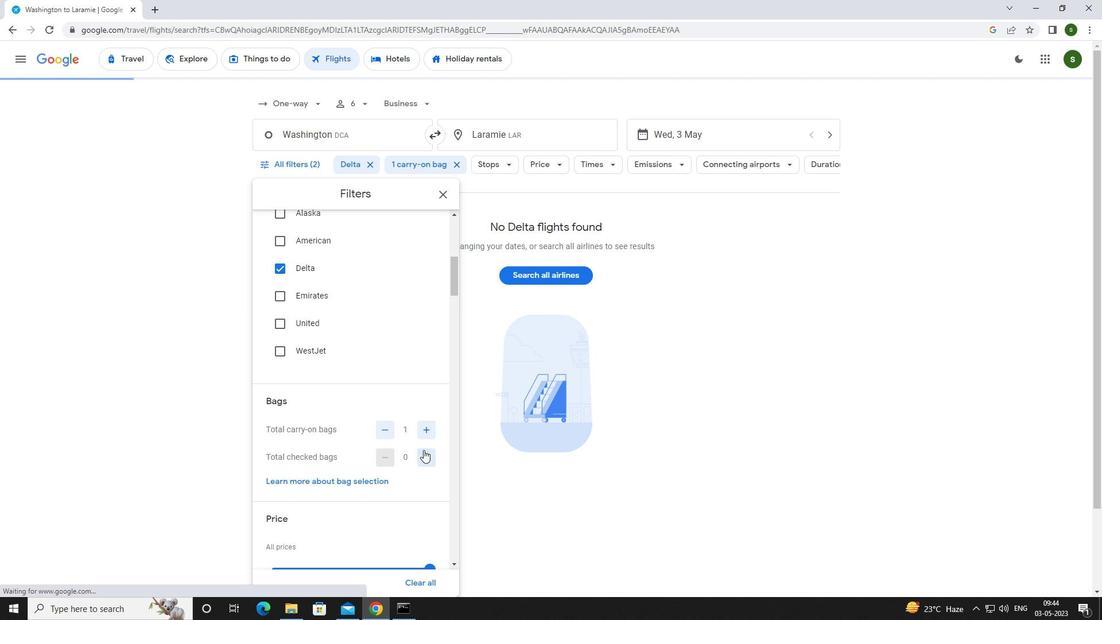 
Action: Mouse pressed left at (423, 450)
Screenshot: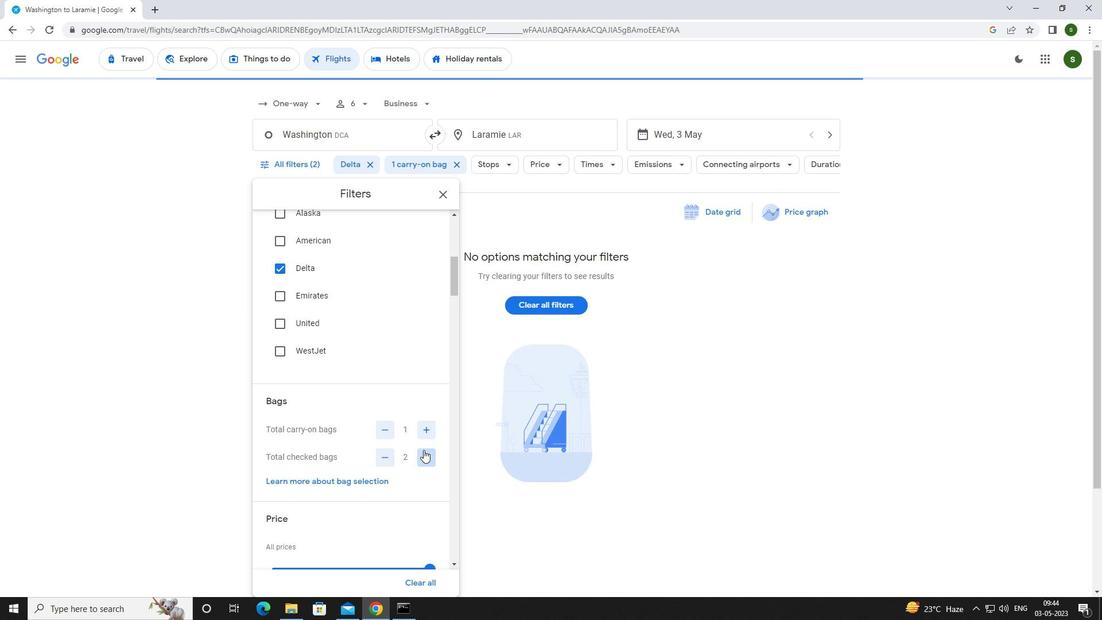 
Action: Mouse moved to (423, 447)
Screenshot: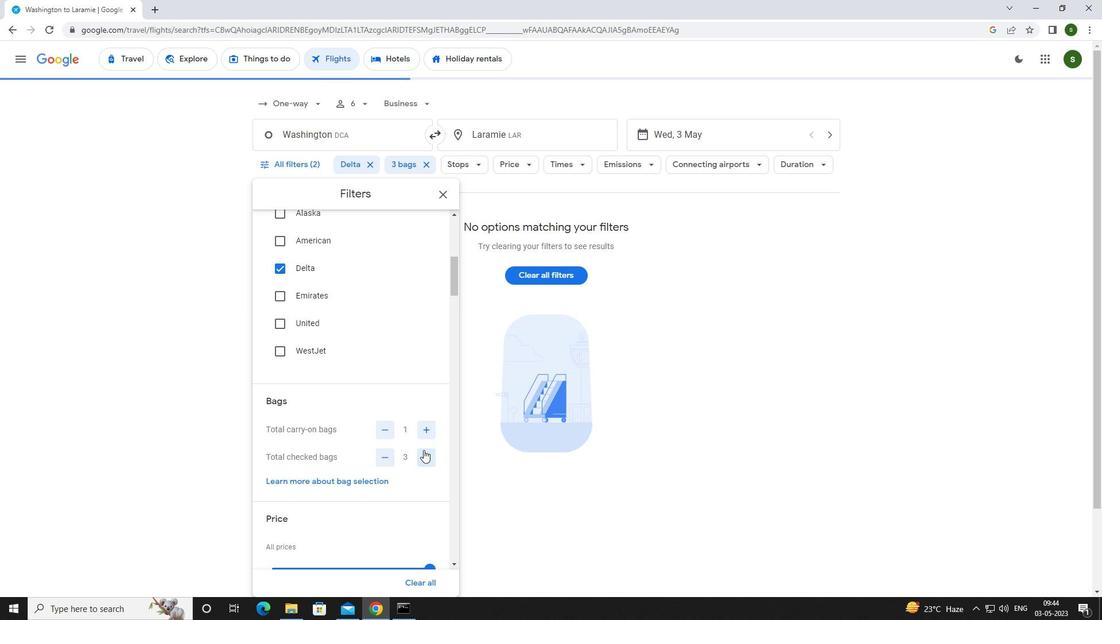 
Action: Mouse scrolled (423, 446) with delta (0, 0)
Screenshot: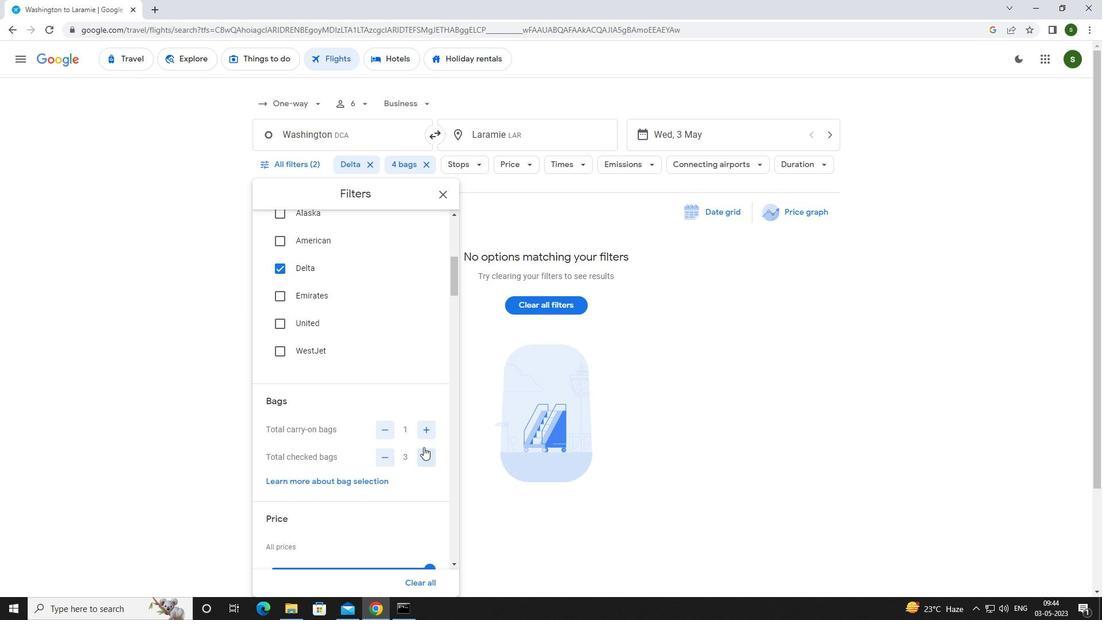 
Action: Mouse scrolled (423, 446) with delta (0, 0)
Screenshot: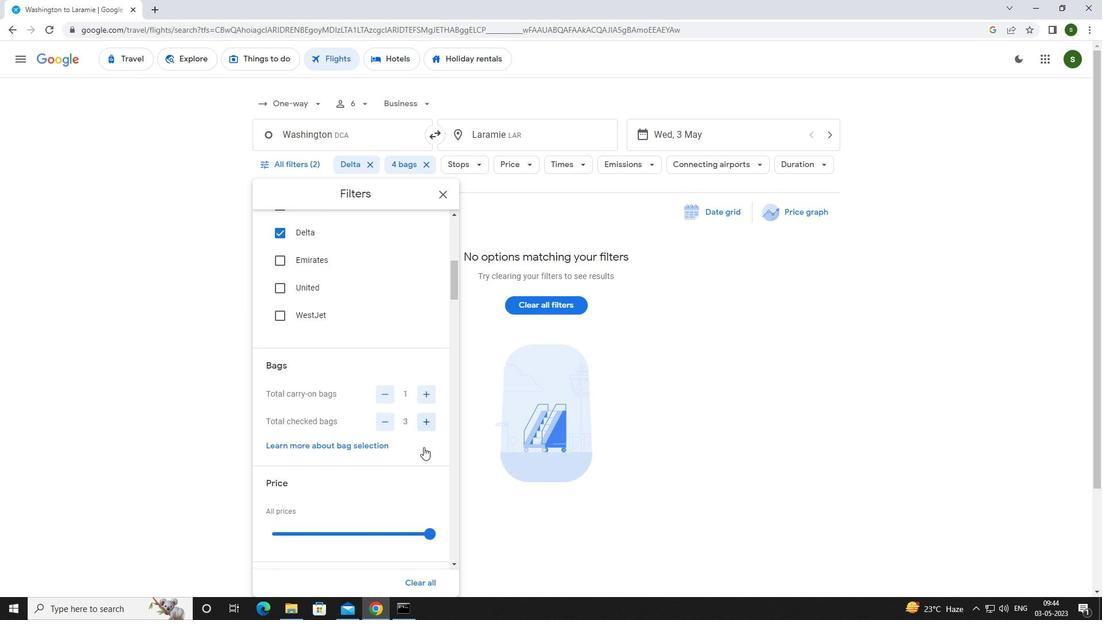 
Action: Mouse moved to (427, 453)
Screenshot: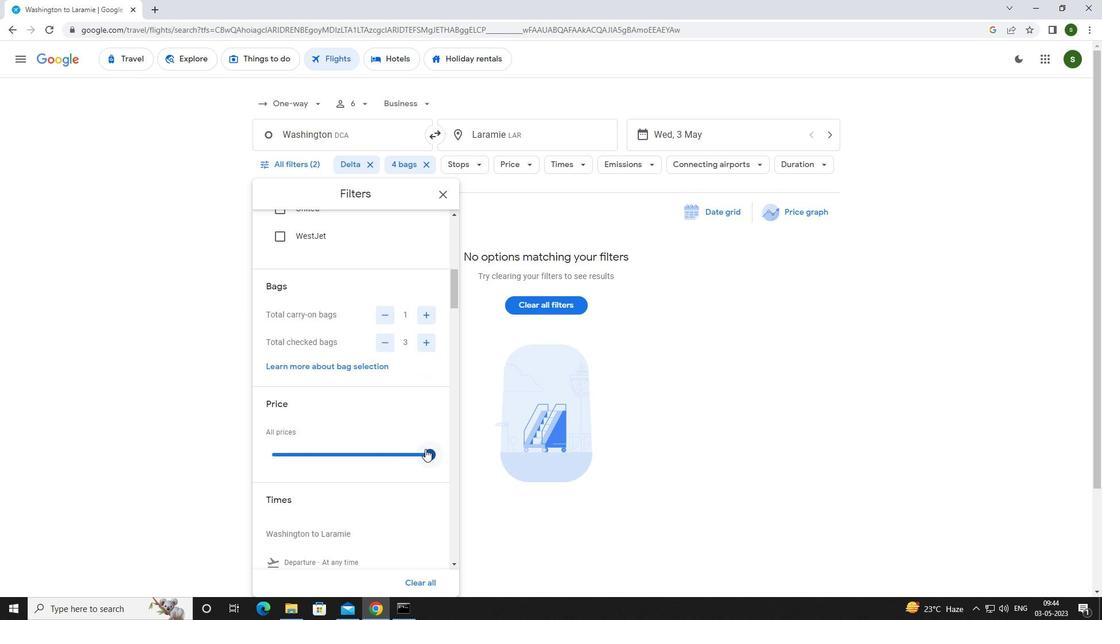 
Action: Mouse pressed left at (427, 453)
Screenshot: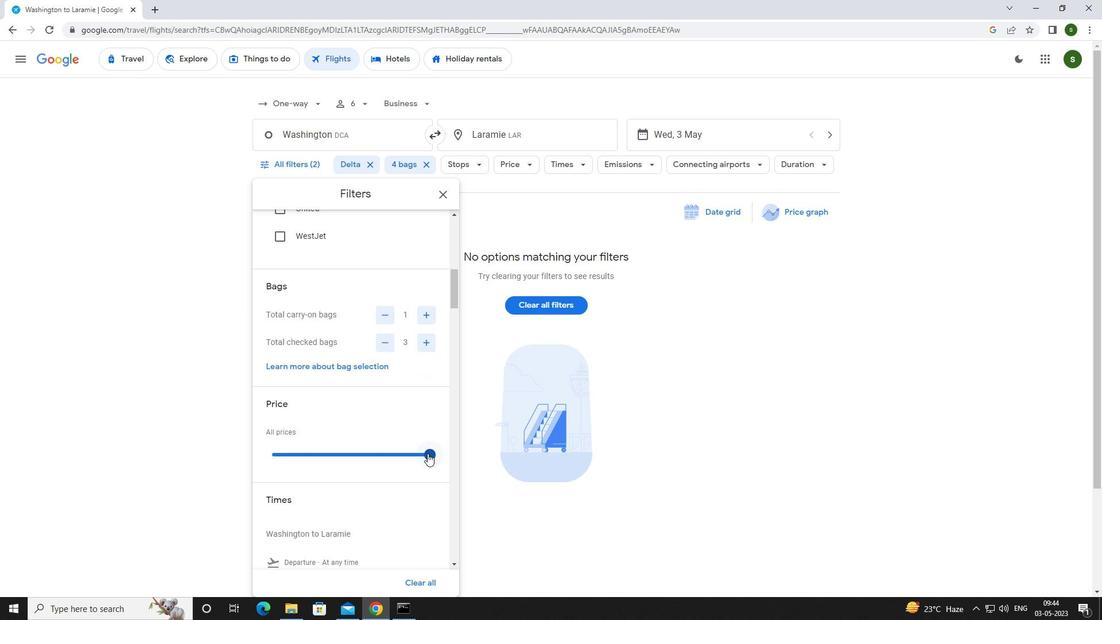 
Action: Mouse moved to (325, 461)
Screenshot: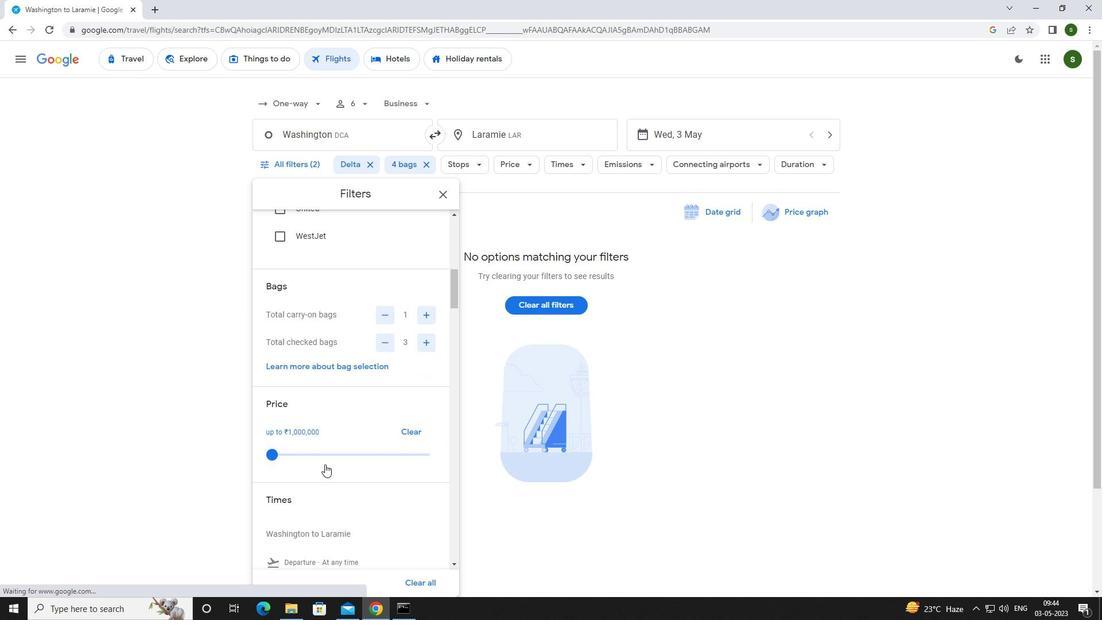 
Action: Mouse scrolled (325, 461) with delta (0, 0)
Screenshot: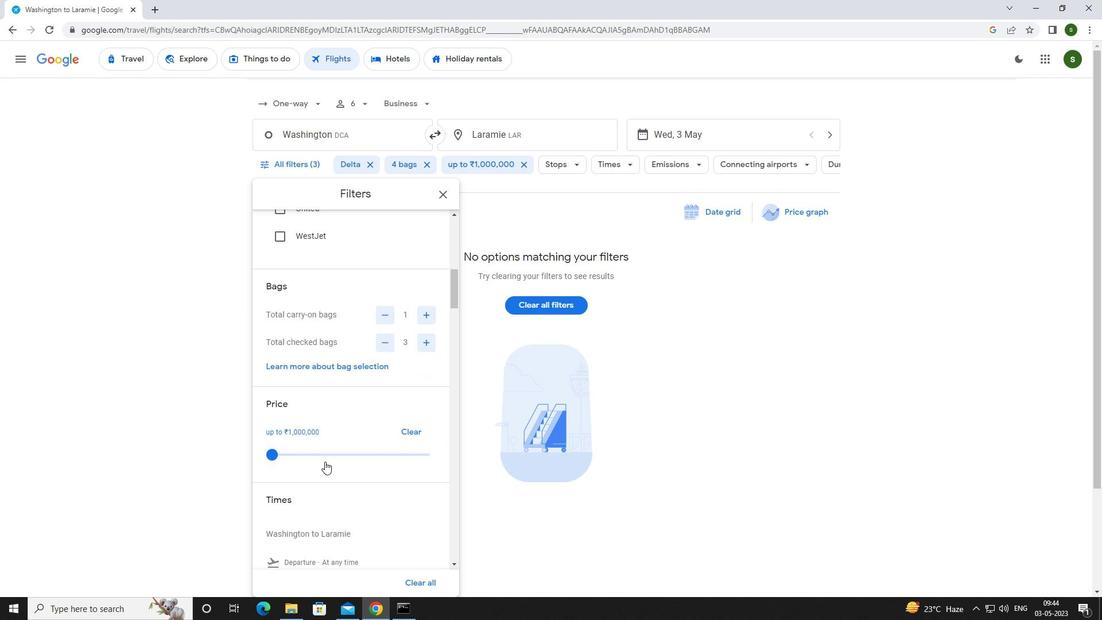 
Action: Mouse moved to (273, 526)
Screenshot: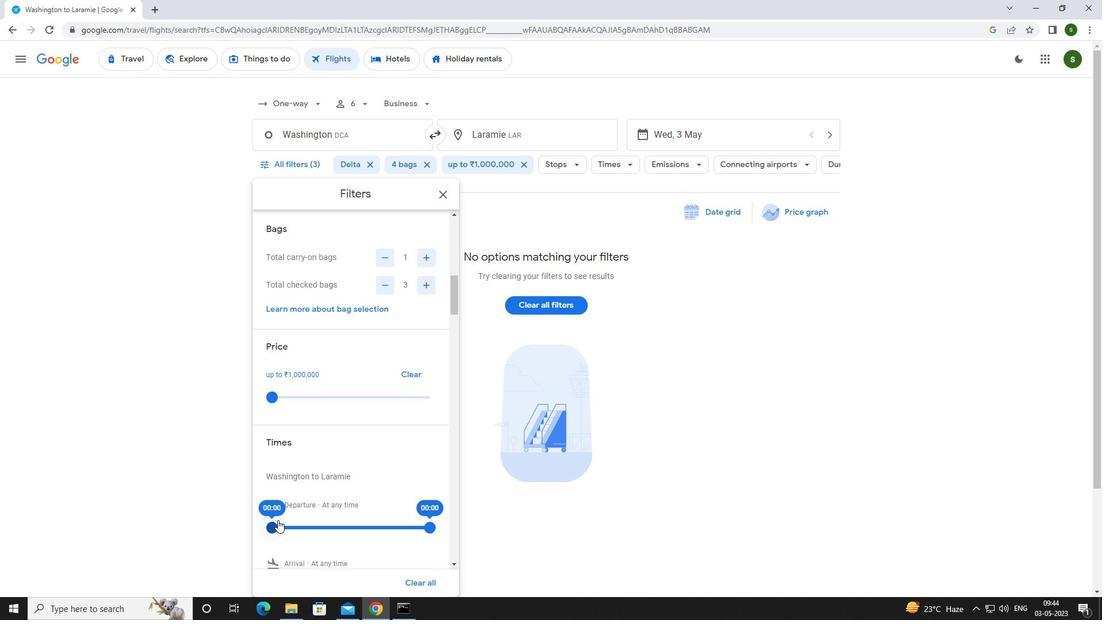 
Action: Mouse pressed left at (273, 526)
Screenshot: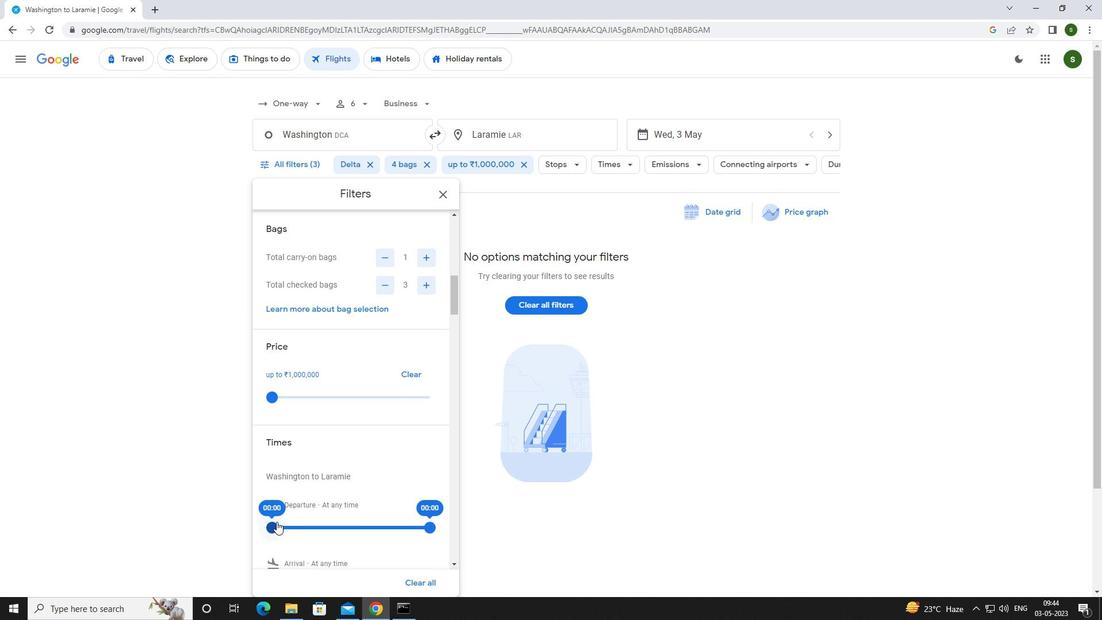 
Action: Mouse moved to (735, 399)
Screenshot: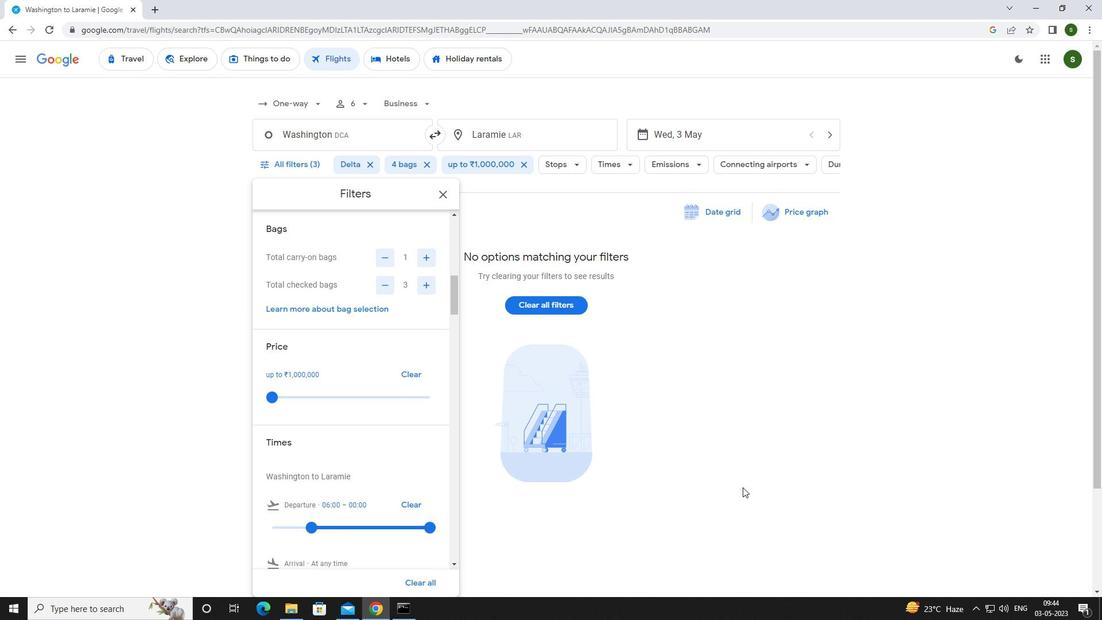 
Action: Mouse pressed left at (735, 399)
Screenshot: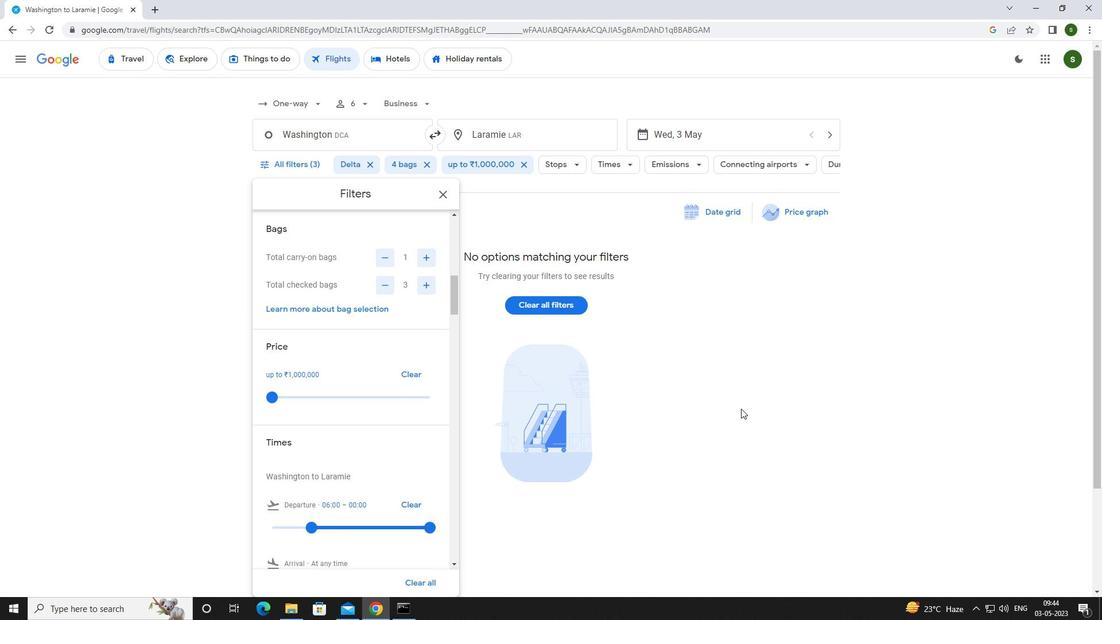 
Action: Mouse moved to (735, 399)
Screenshot: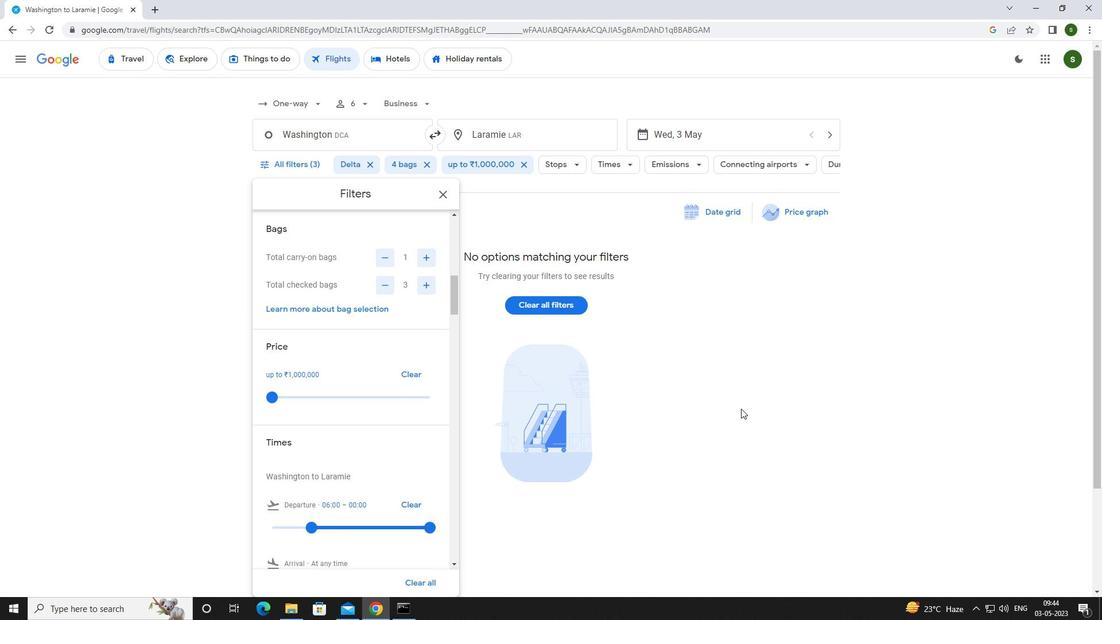 
